 Task: Research Airbnb accommodation in Thoen, Thailand from 22th December, 2023 to 26th December, 2023 for 8 adults. Place can be private room with 8 bedrooms having 8 beds and 8 bathrooms. Property type can be hotel. Amenities needed are: wifi, TV, free parkinig on premises, gym, breakfast.
Action: Mouse moved to (399, 90)
Screenshot: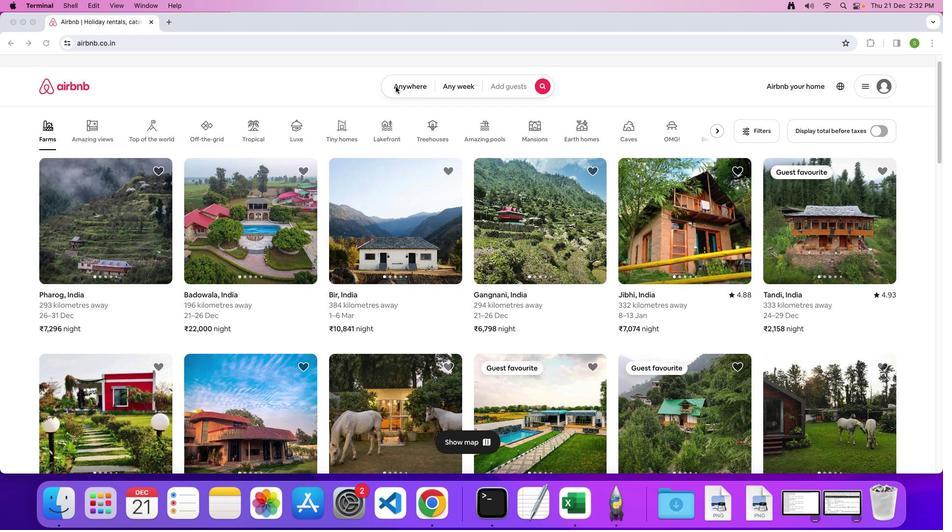 
Action: Mouse pressed left at (399, 90)
Screenshot: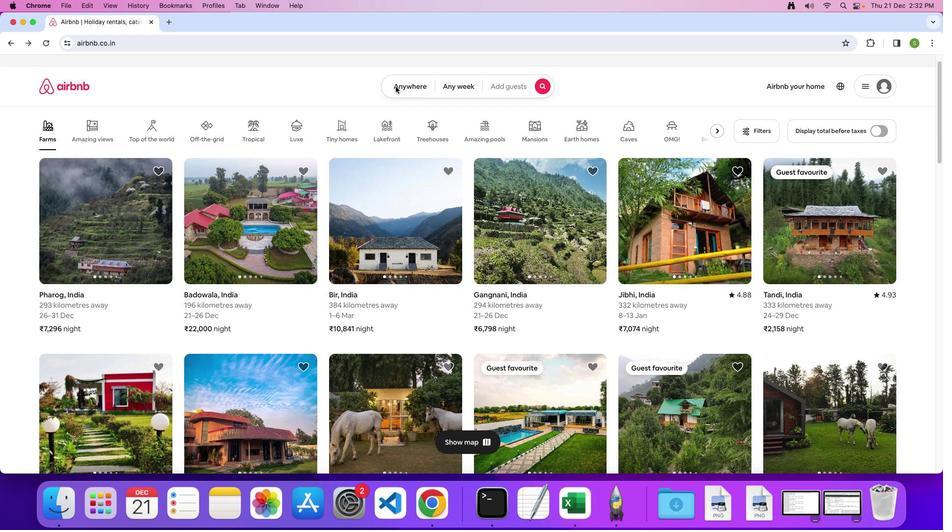 
Action: Mouse moved to (400, 88)
Screenshot: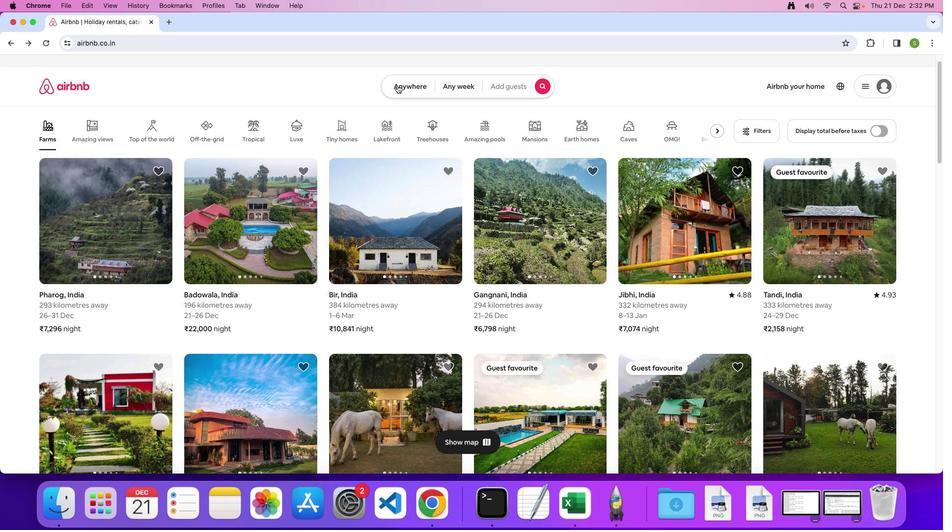 
Action: Mouse pressed left at (400, 88)
Screenshot: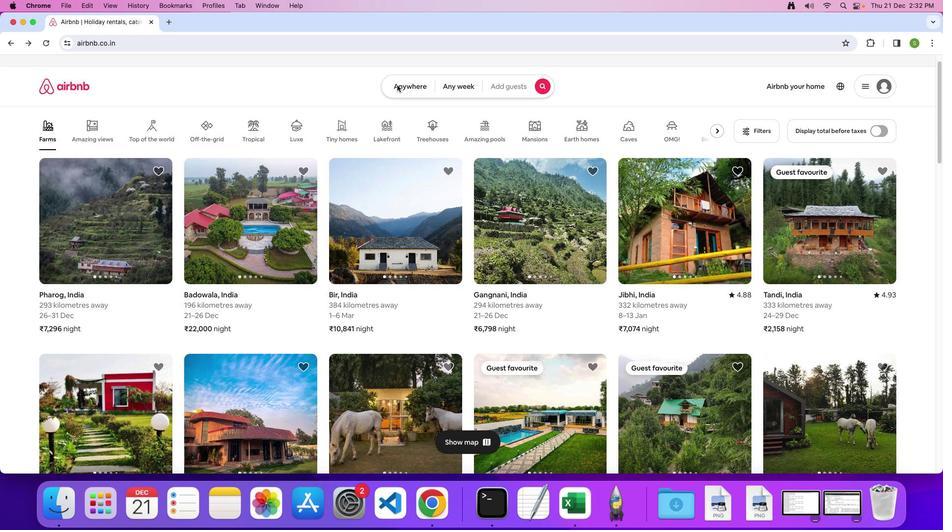 
Action: Mouse moved to (363, 124)
Screenshot: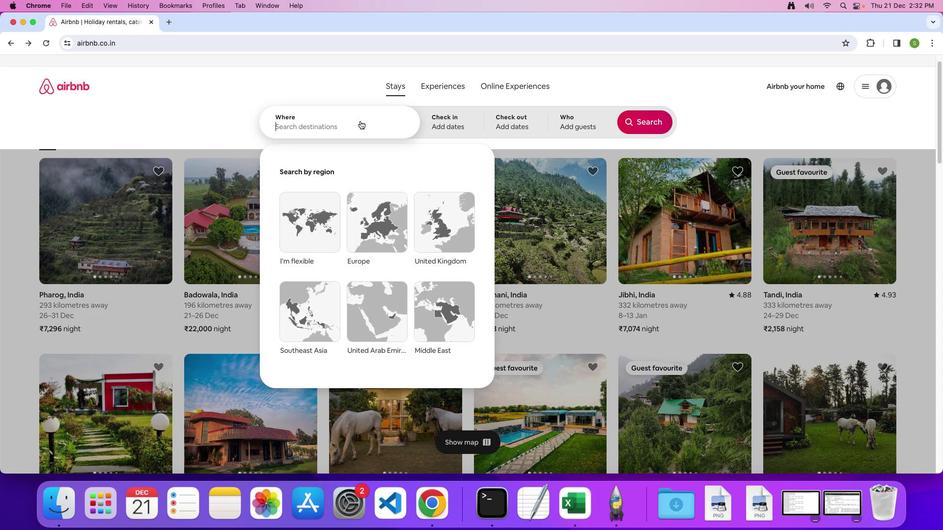 
Action: Key pressed 'T'Key.caps_lock'h''o''e''n'','Key.spaceKey.shift'T''h''a''i''l''a''n''d'Key.enter
Screenshot: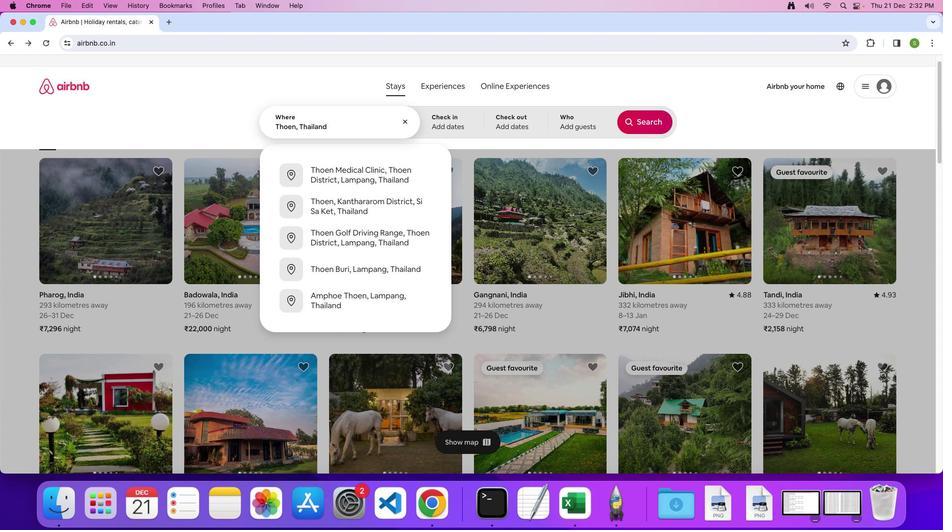
Action: Mouse moved to (415, 321)
Screenshot: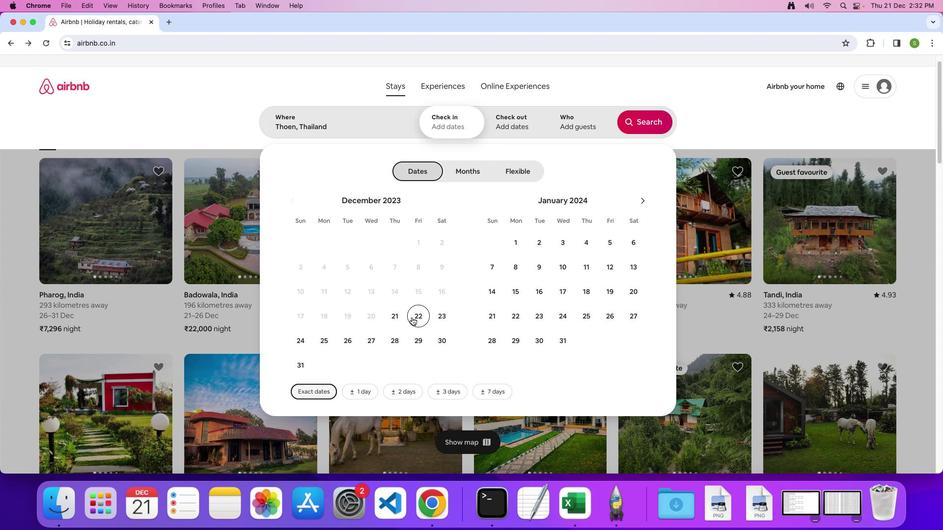 
Action: Mouse pressed left at (415, 321)
Screenshot: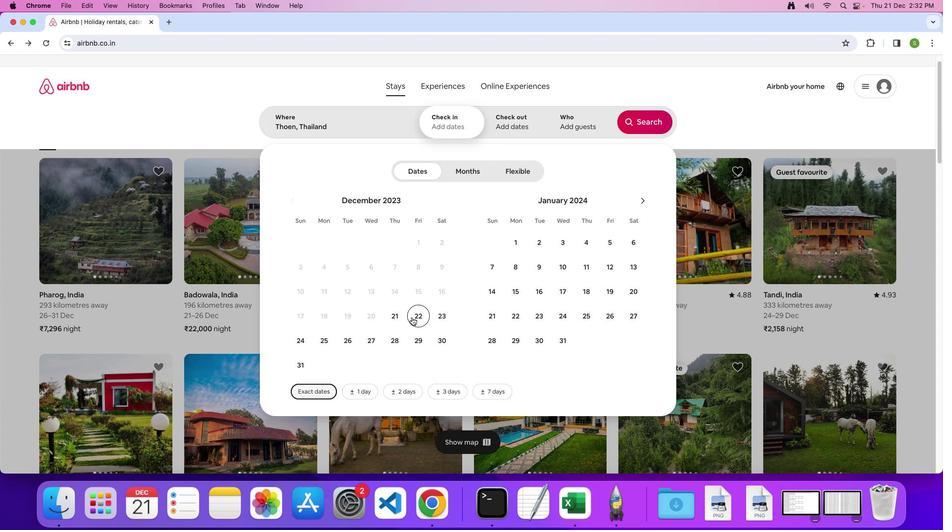 
Action: Mouse moved to (347, 347)
Screenshot: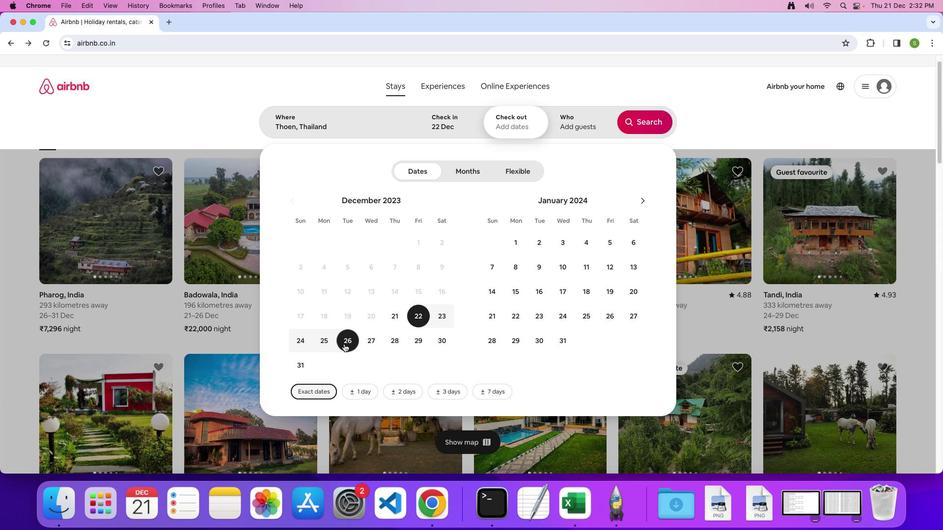 
Action: Mouse pressed left at (347, 347)
Screenshot: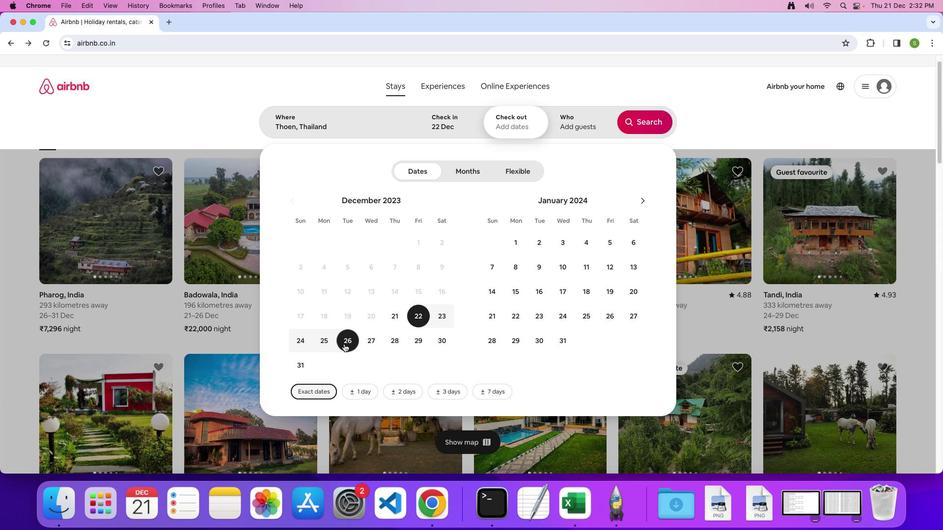
Action: Mouse moved to (569, 124)
Screenshot: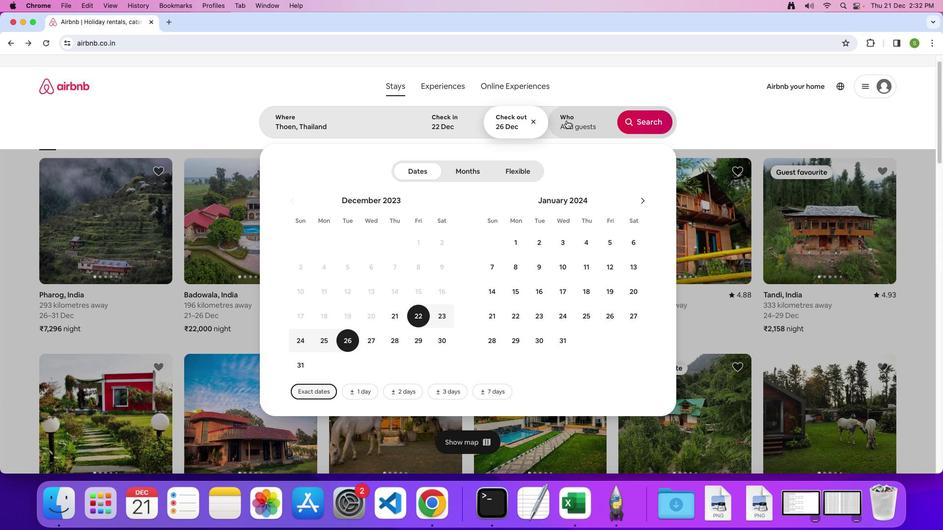 
Action: Mouse pressed left at (569, 124)
Screenshot: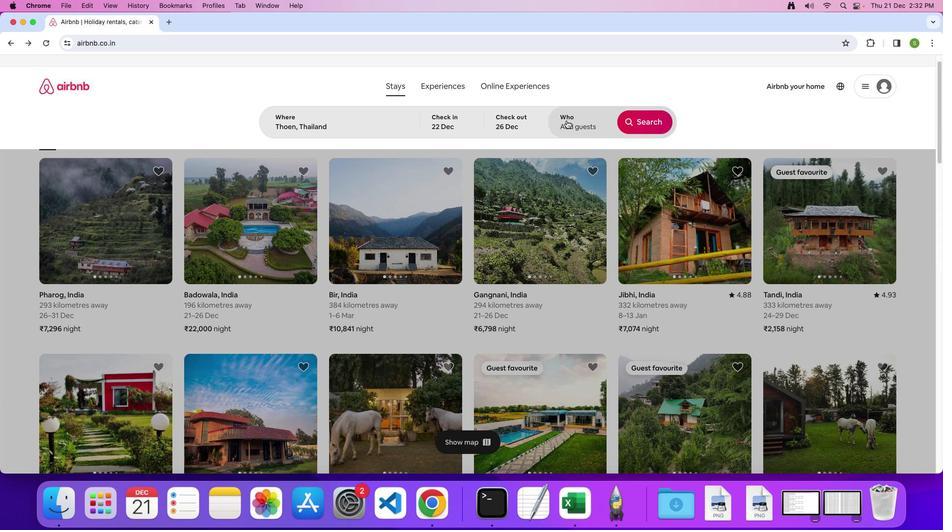 
Action: Mouse moved to (647, 172)
Screenshot: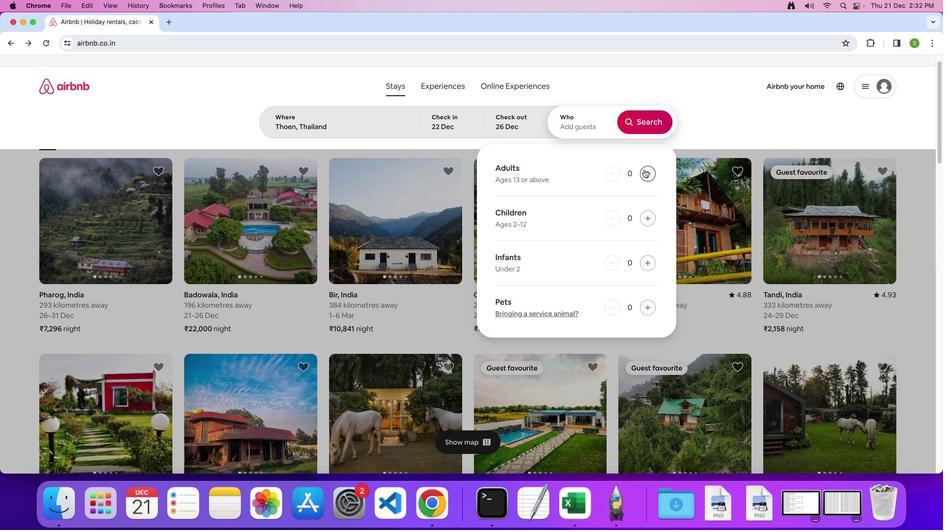 
Action: Mouse pressed left at (647, 172)
Screenshot: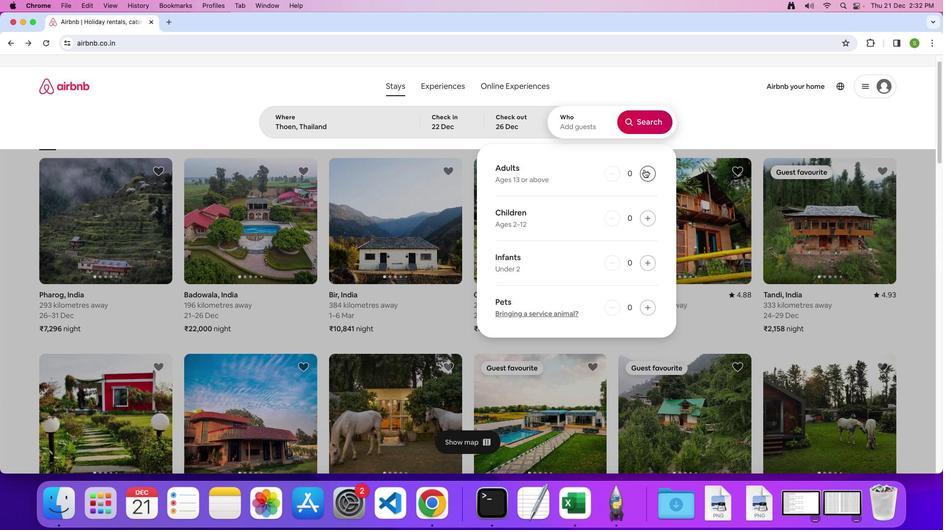 
Action: Mouse pressed left at (647, 172)
Screenshot: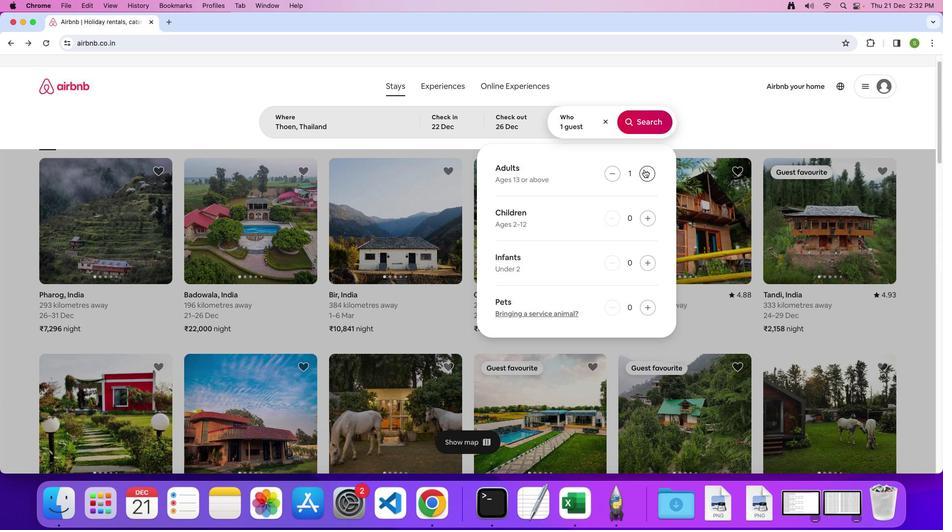 
Action: Mouse pressed left at (647, 172)
Screenshot: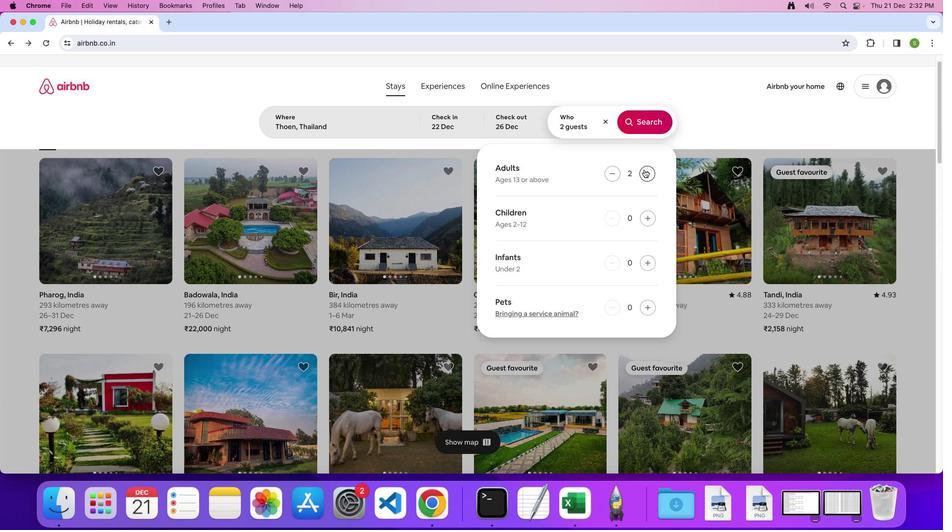 
Action: Mouse pressed left at (647, 172)
Screenshot: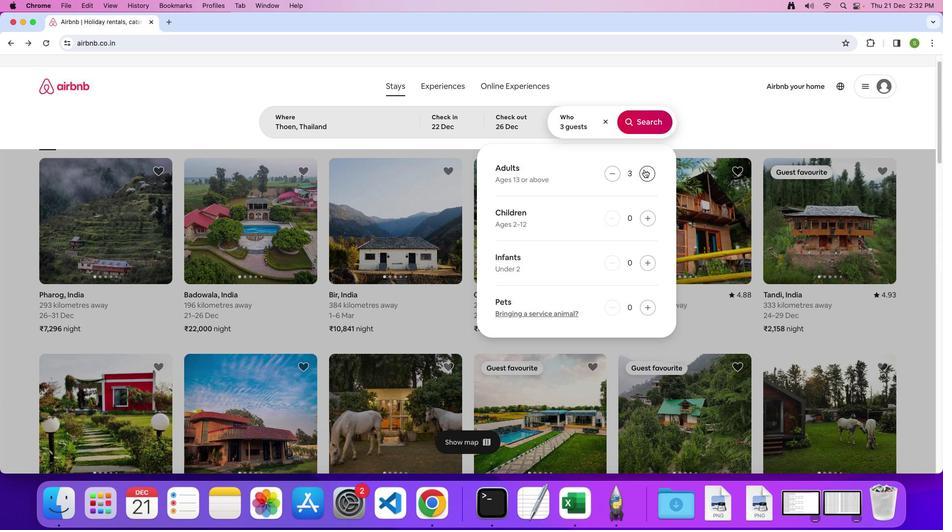 
Action: Mouse pressed left at (647, 172)
Screenshot: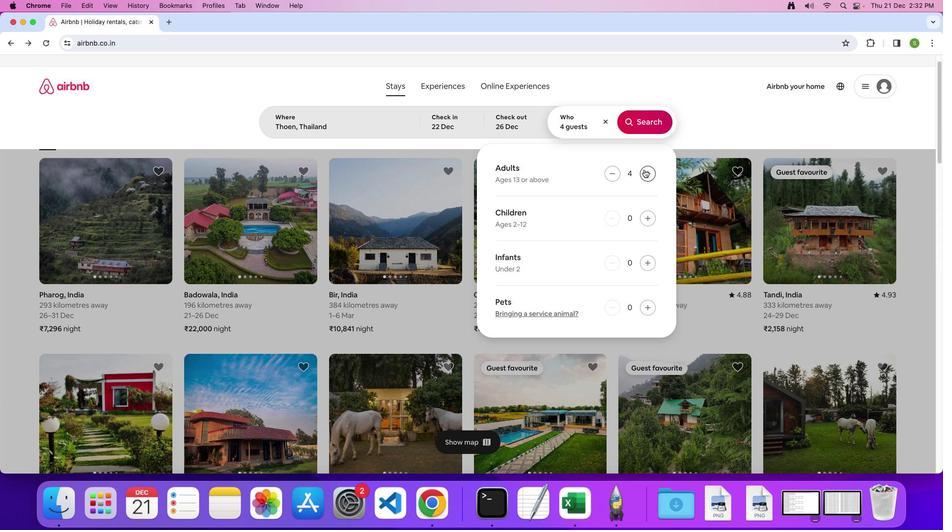 
Action: Mouse pressed left at (647, 172)
Screenshot: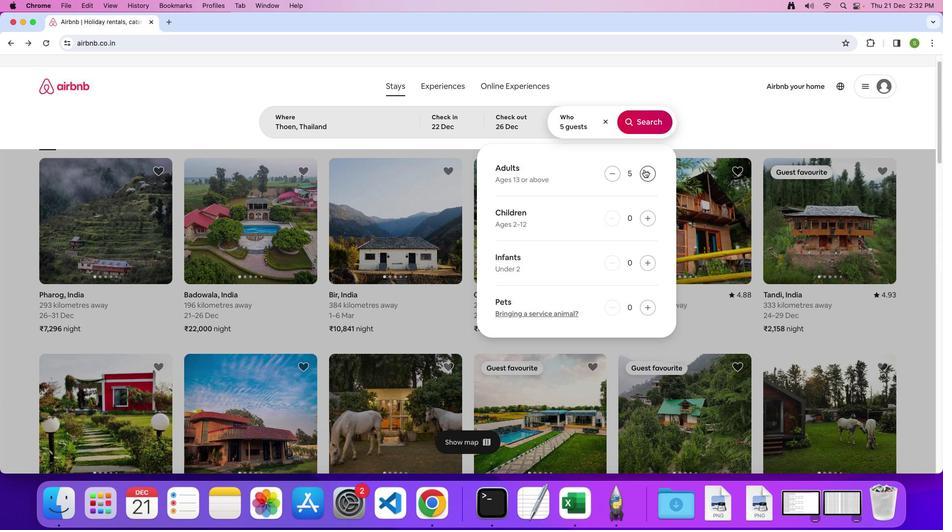 
Action: Mouse moved to (647, 172)
Screenshot: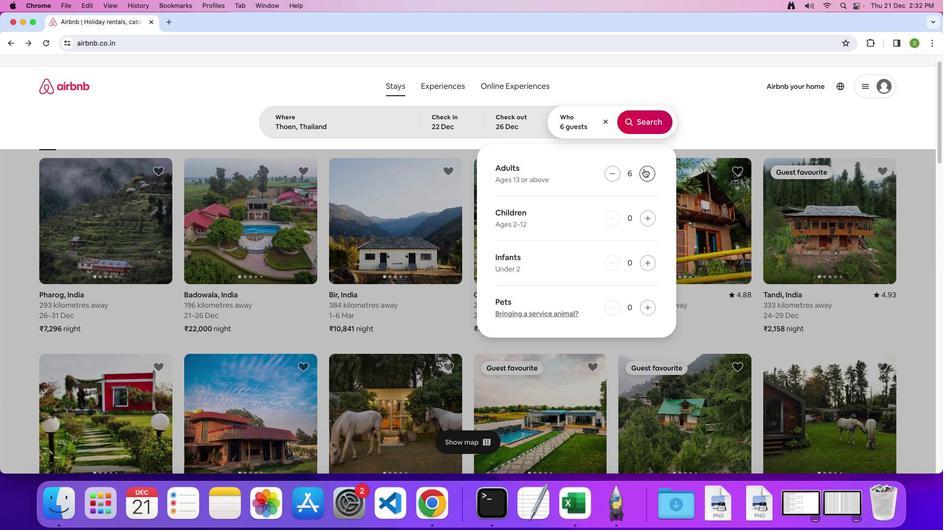 
Action: Mouse pressed left at (647, 172)
Screenshot: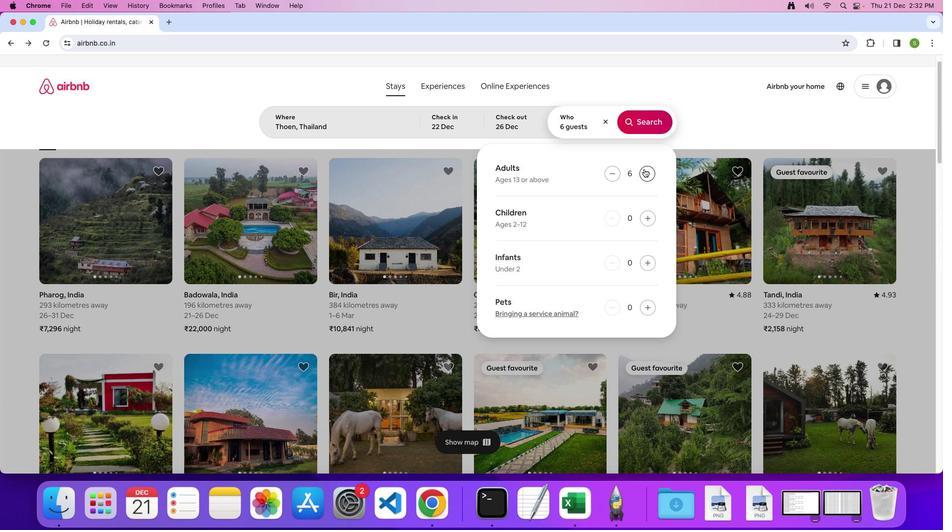 
Action: Mouse pressed left at (647, 172)
Screenshot: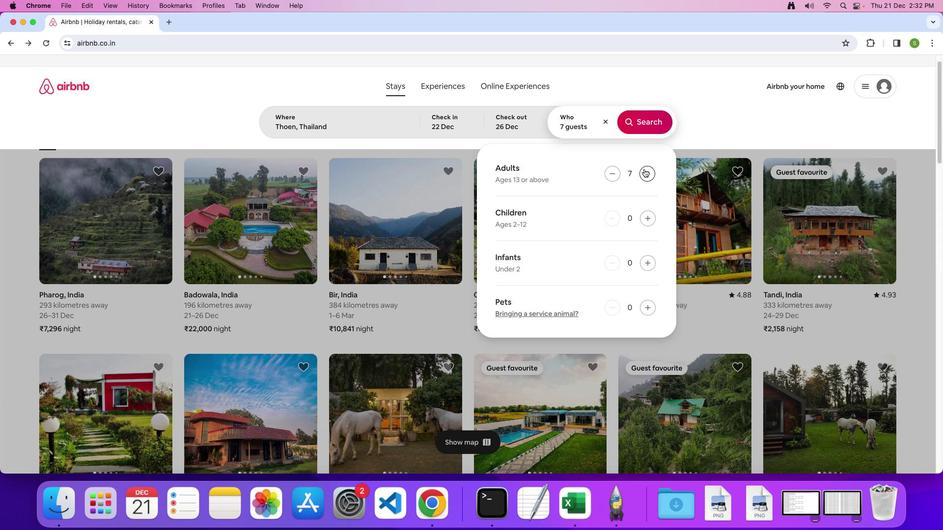 
Action: Mouse moved to (644, 130)
Screenshot: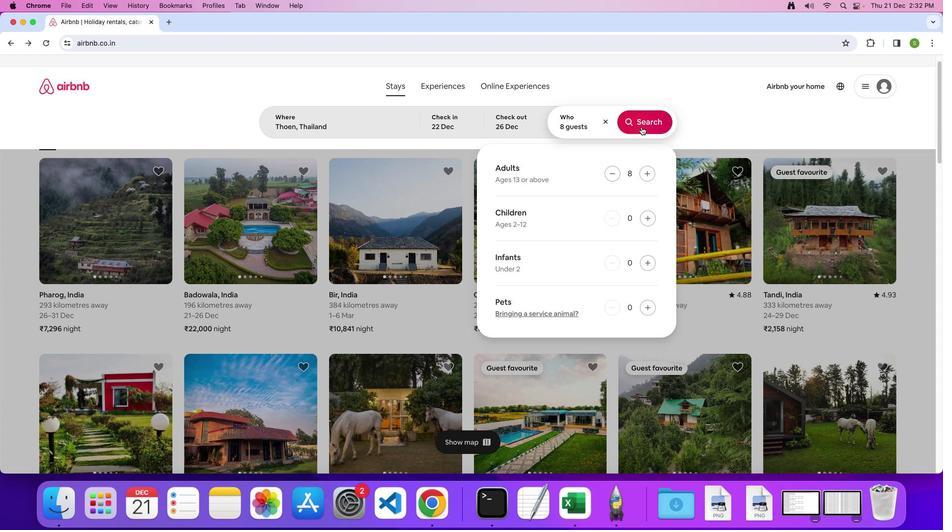 
Action: Mouse pressed left at (644, 130)
Screenshot: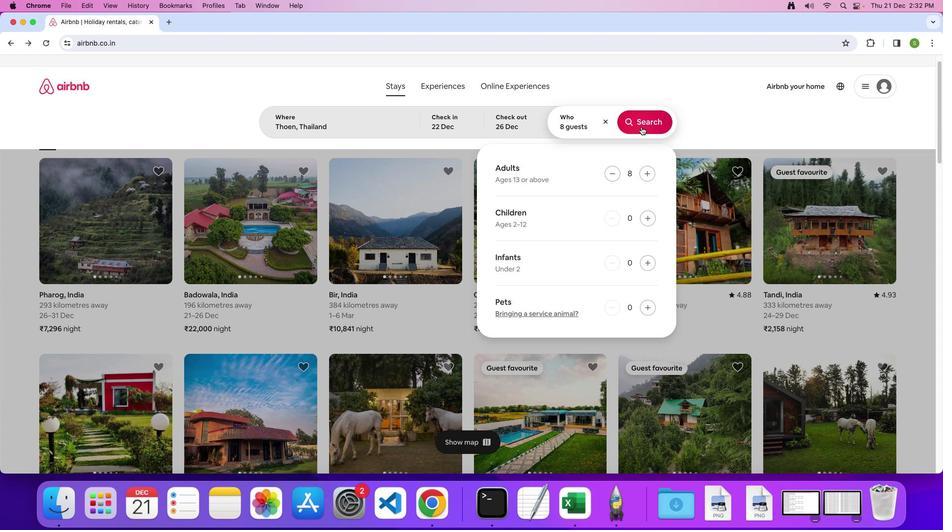 
Action: Mouse moved to (785, 119)
Screenshot: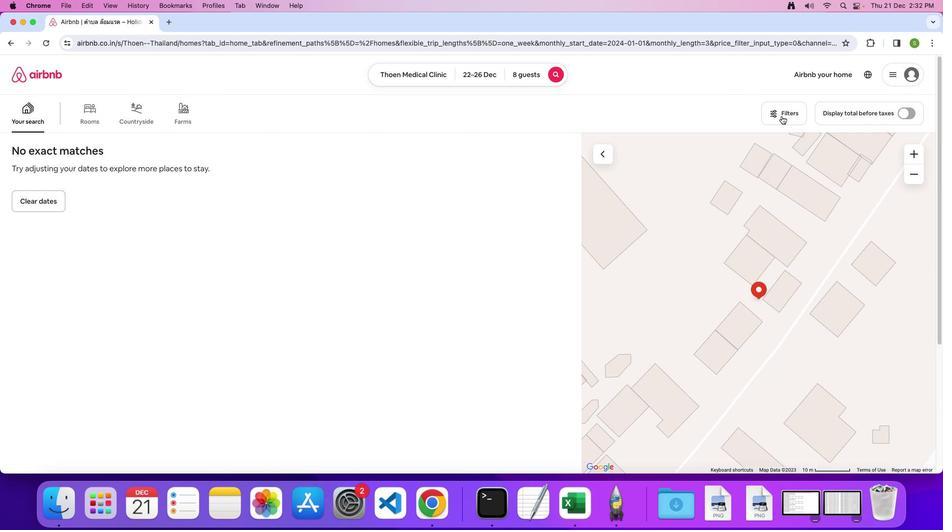 
Action: Mouse pressed left at (785, 119)
Screenshot: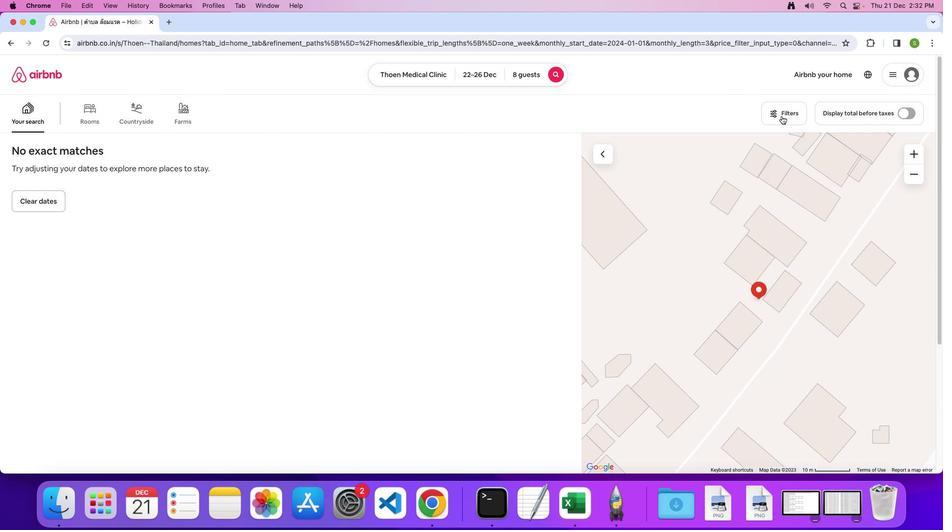 
Action: Mouse moved to (516, 286)
Screenshot: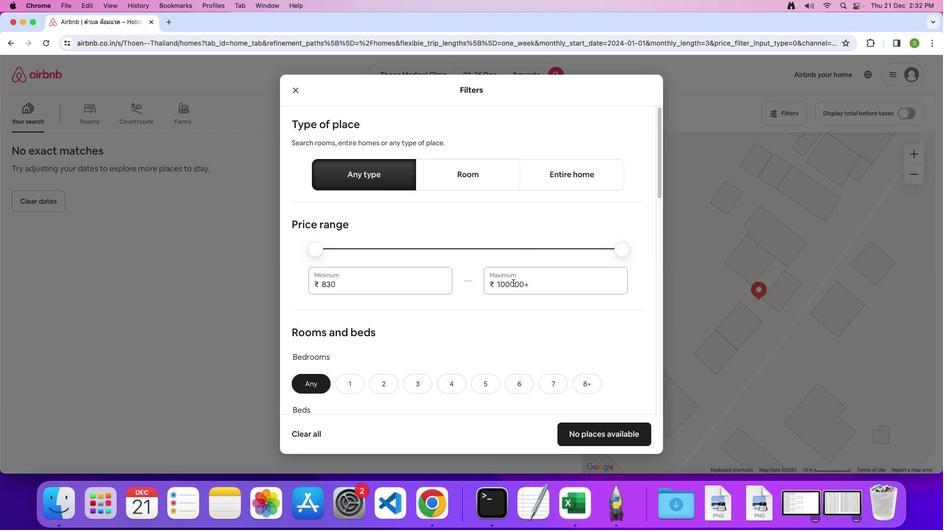 
Action: Mouse scrolled (516, 286) with delta (3, 2)
Screenshot: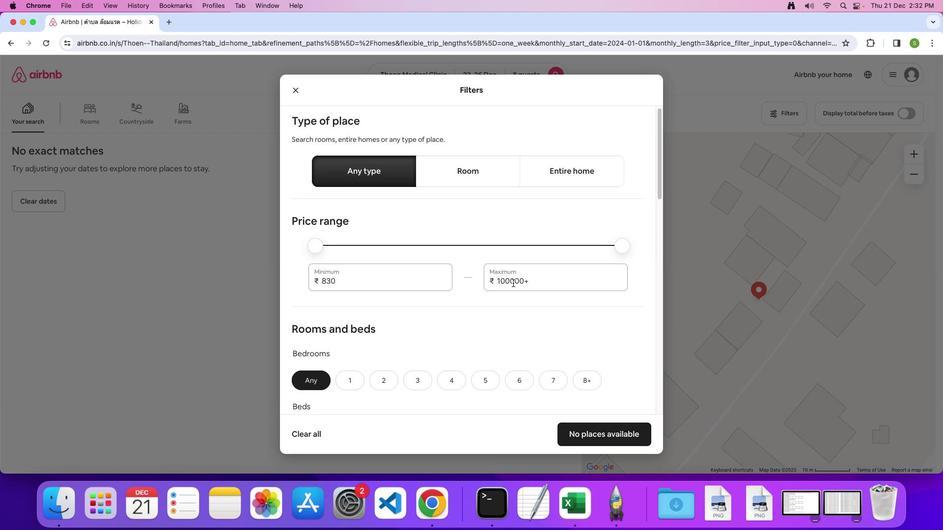 
Action: Mouse scrolled (516, 286) with delta (3, 2)
Screenshot: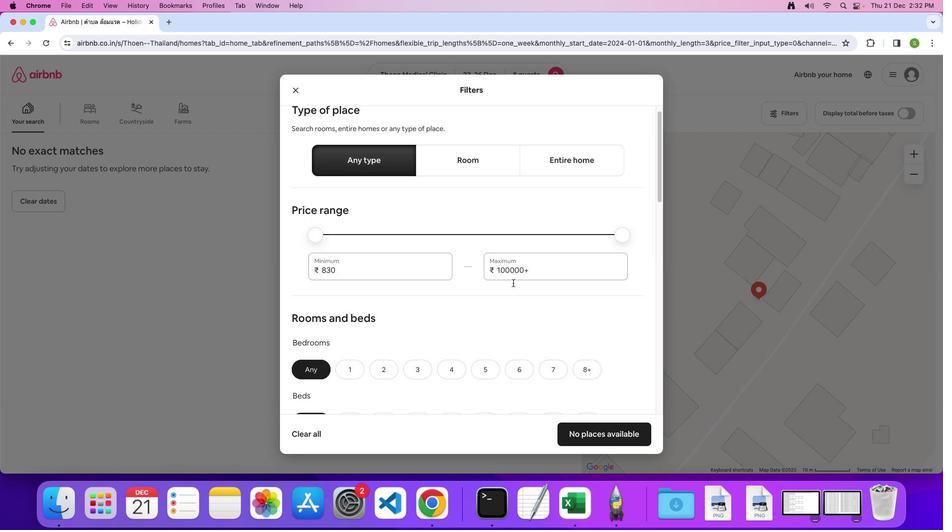 
Action: Mouse scrolled (516, 286) with delta (3, 2)
Screenshot: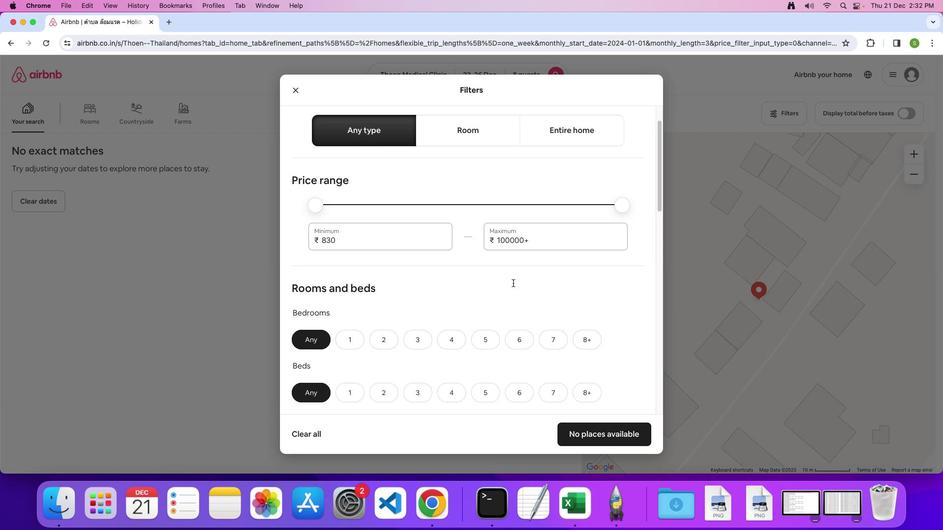 
Action: Mouse scrolled (516, 286) with delta (3, 2)
Screenshot: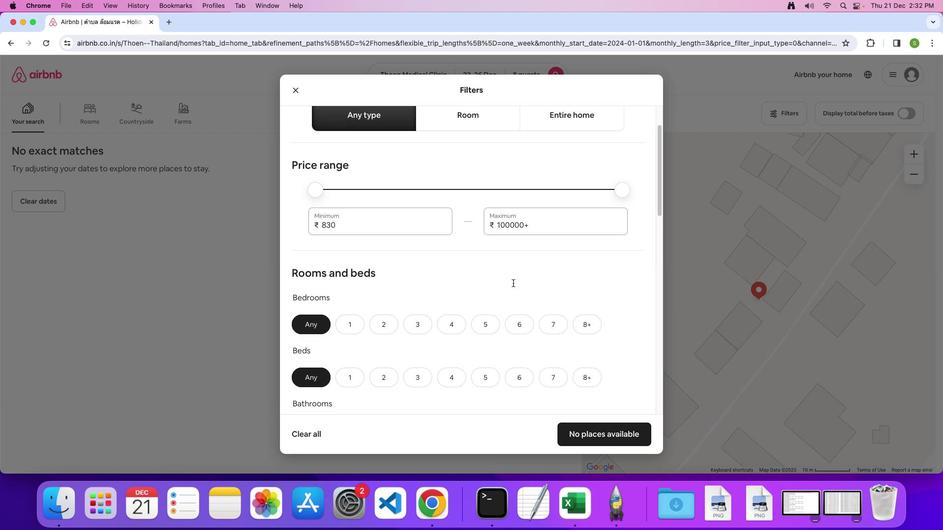 
Action: Mouse scrolled (516, 286) with delta (3, 2)
Screenshot: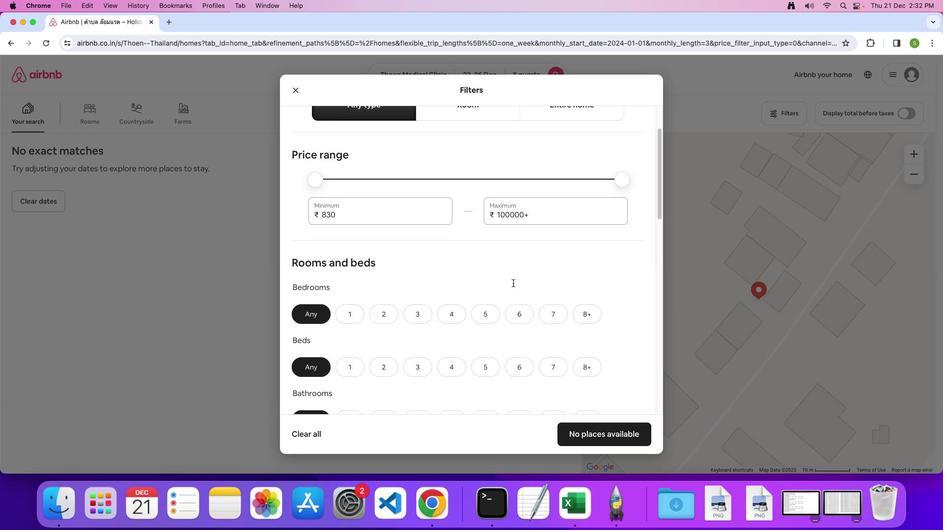 
Action: Mouse scrolled (516, 286) with delta (3, 2)
Screenshot: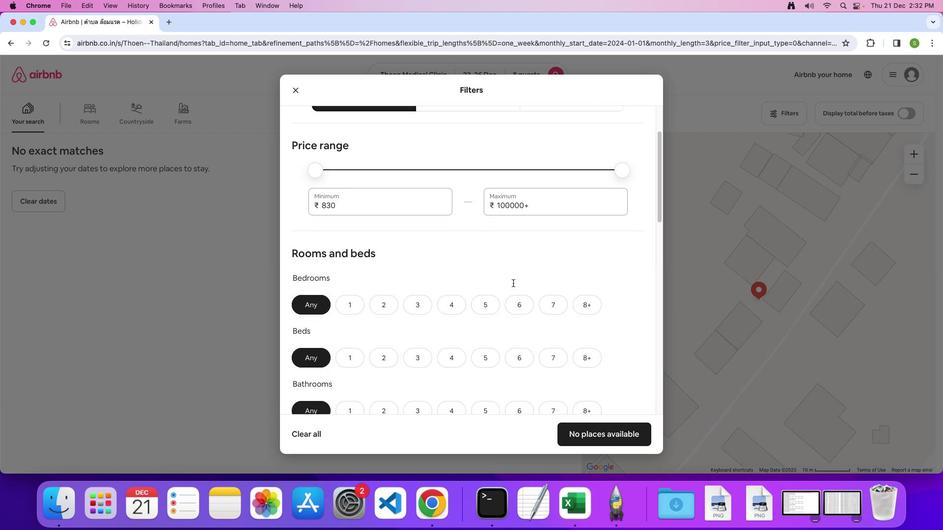 
Action: Mouse scrolled (516, 286) with delta (3, 2)
Screenshot: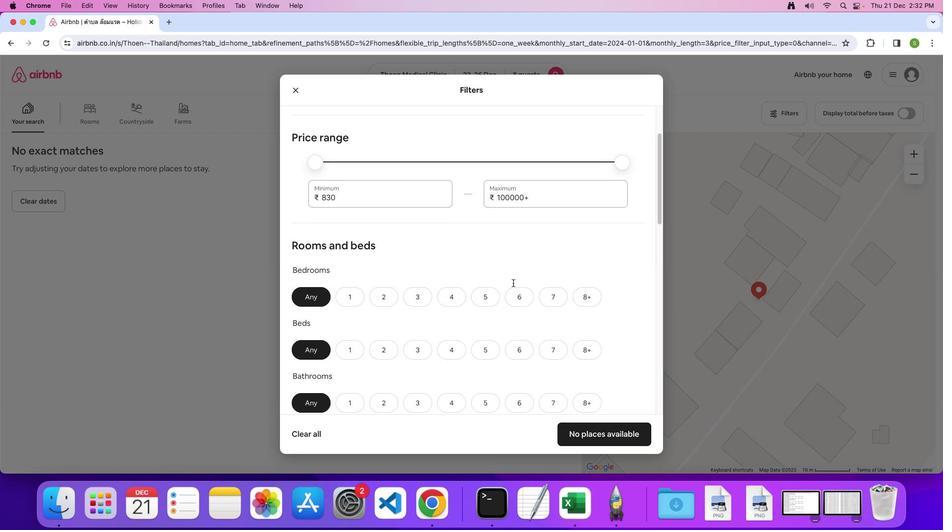 
Action: Mouse scrolled (516, 286) with delta (3, 2)
Screenshot: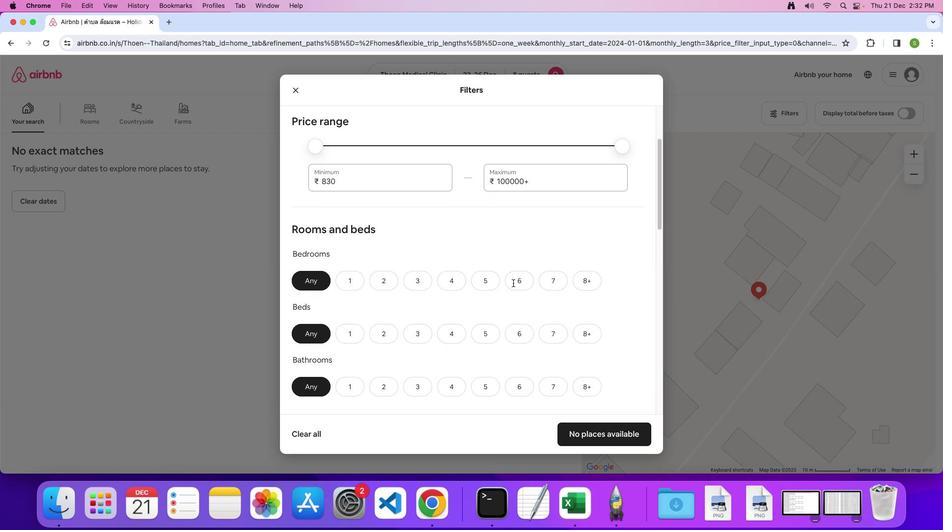 
Action: Mouse scrolled (516, 286) with delta (3, 2)
Screenshot: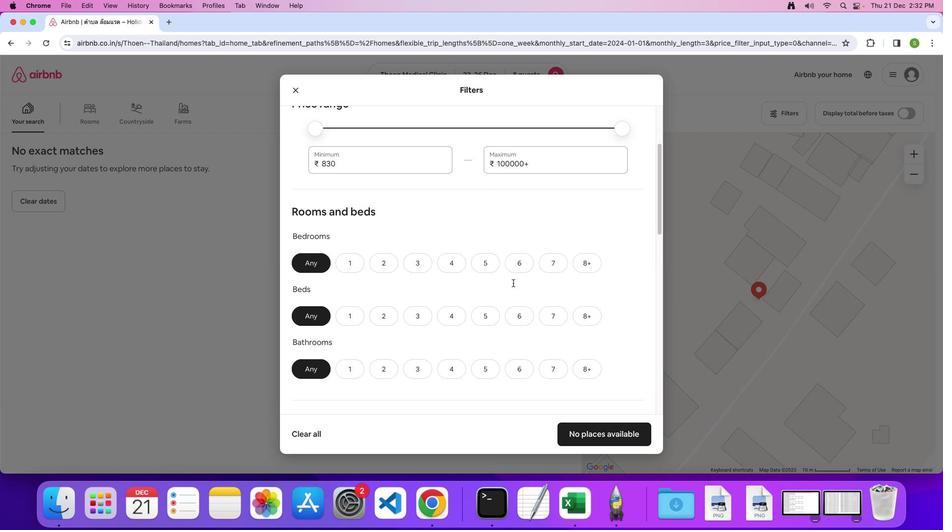 
Action: Mouse scrolled (516, 286) with delta (3, 2)
Screenshot: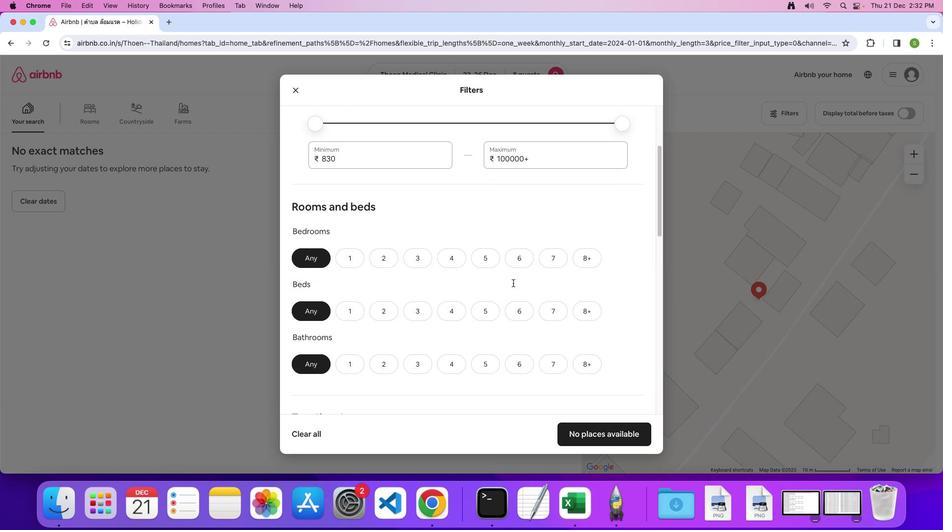 
Action: Mouse scrolled (516, 286) with delta (3, 2)
Screenshot: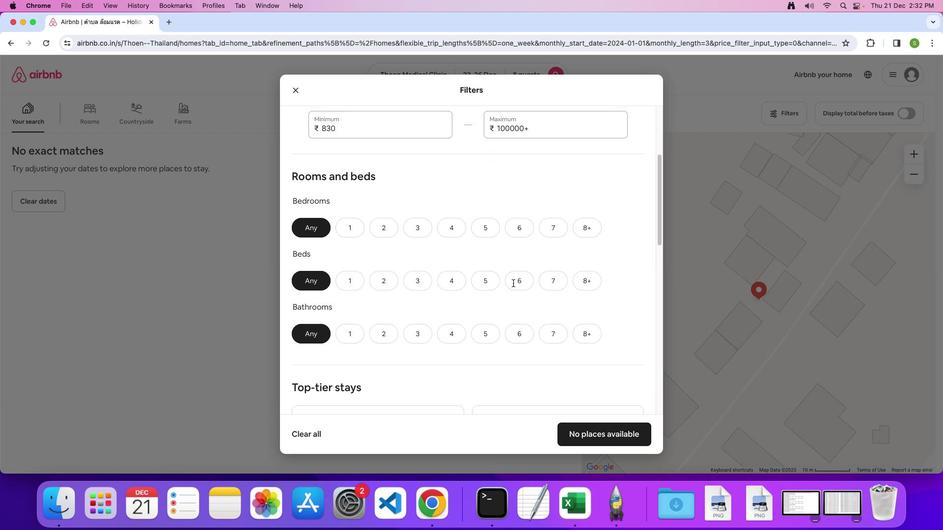 
Action: Mouse moved to (595, 202)
Screenshot: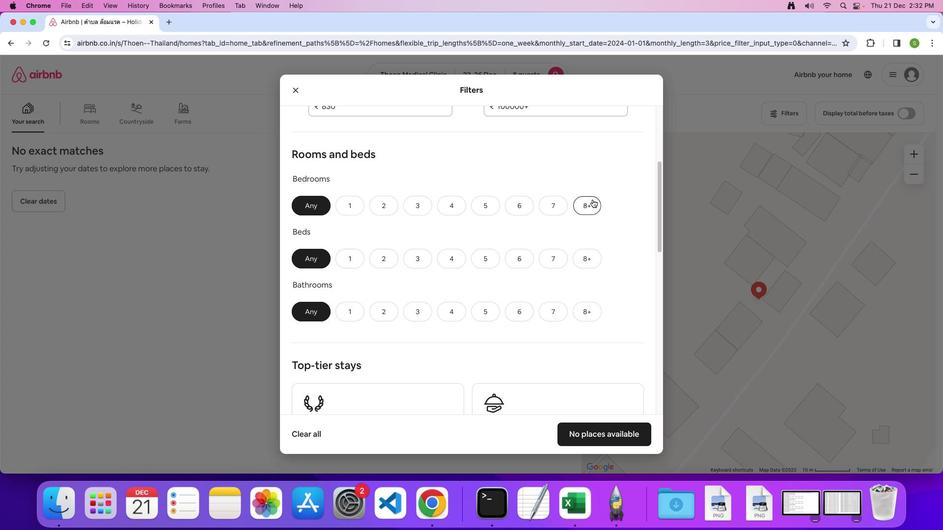 
Action: Mouse pressed left at (595, 202)
Screenshot: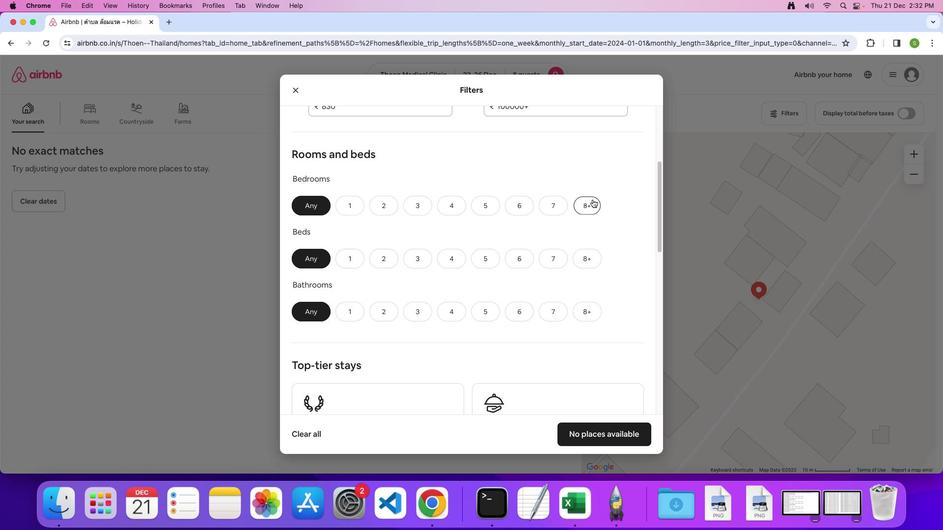 
Action: Mouse moved to (587, 263)
Screenshot: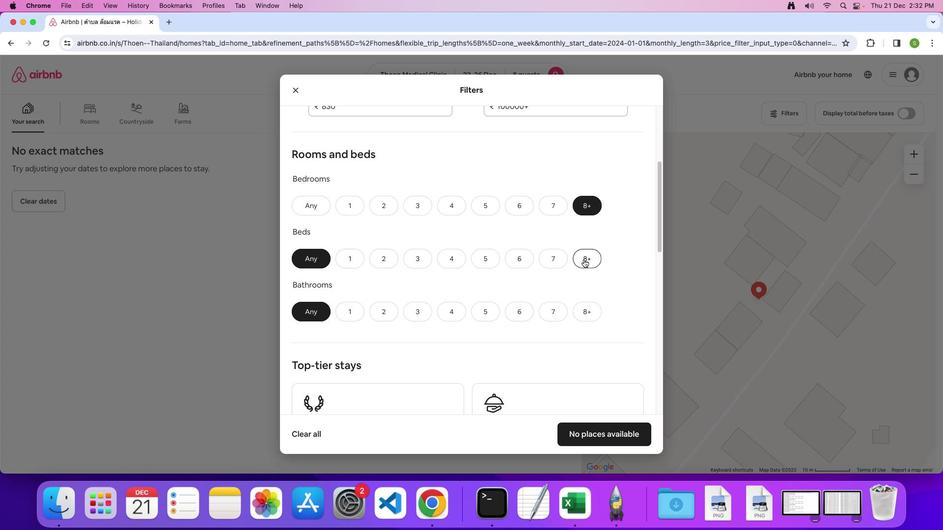 
Action: Mouse pressed left at (587, 263)
Screenshot: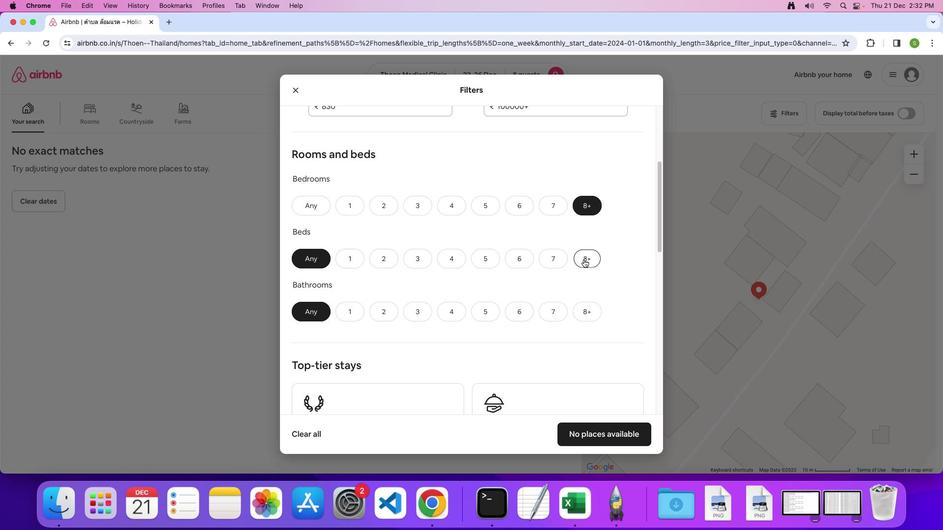 
Action: Mouse moved to (586, 318)
Screenshot: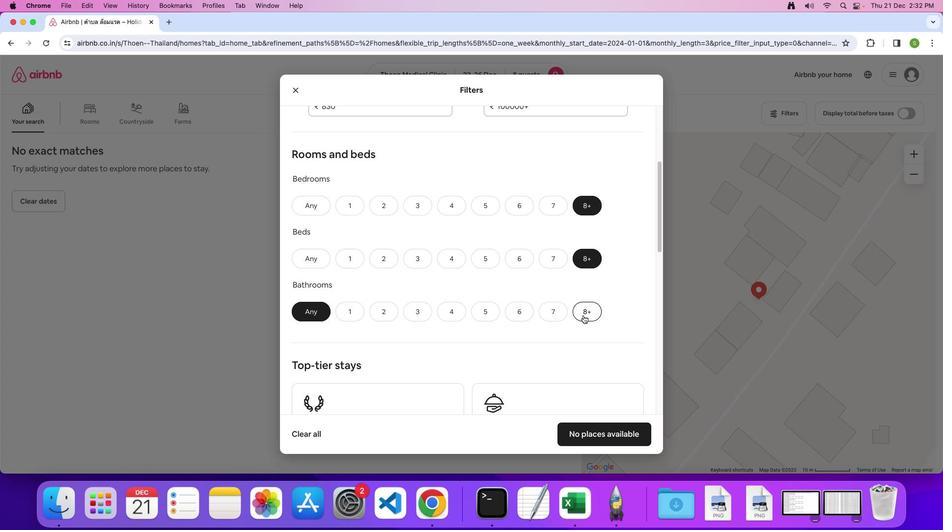 
Action: Mouse pressed left at (586, 318)
Screenshot: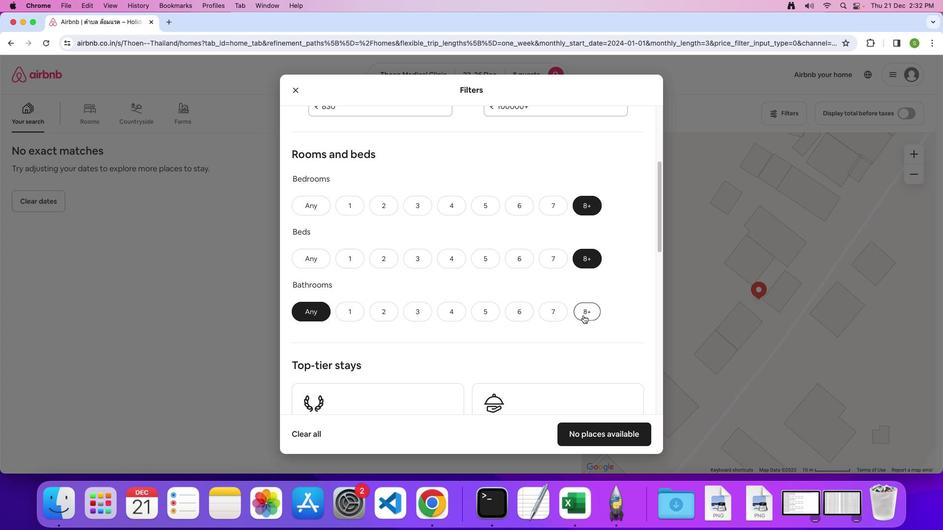 
Action: Mouse moved to (487, 283)
Screenshot: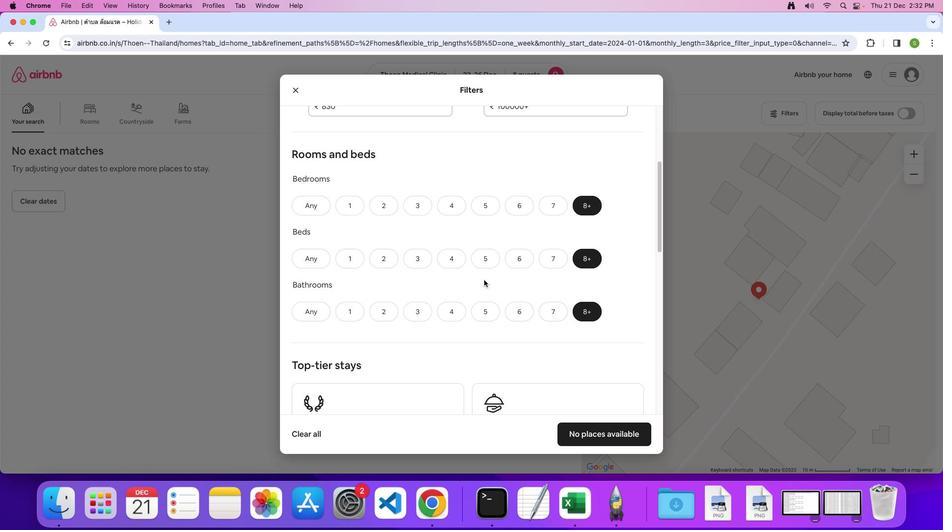 
Action: Mouse scrolled (487, 283) with delta (3, 2)
Screenshot: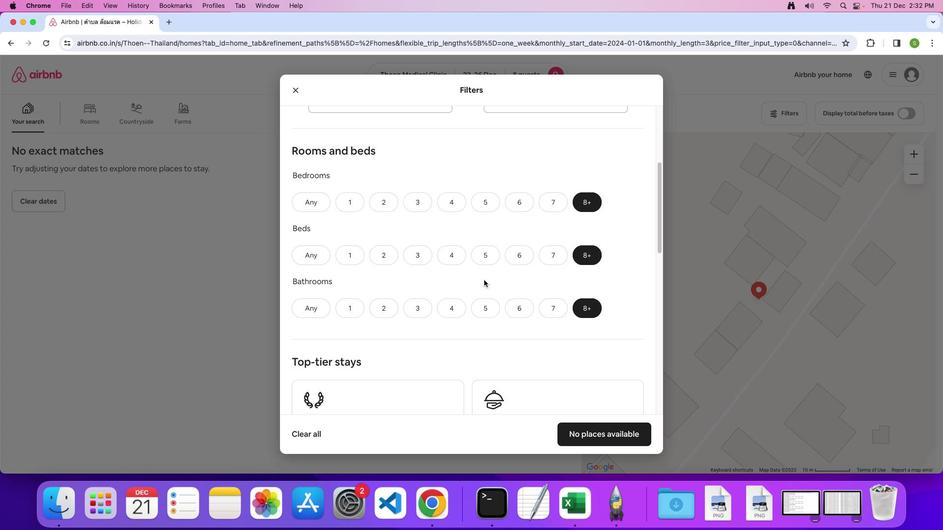 
Action: Mouse scrolled (487, 283) with delta (3, 2)
Screenshot: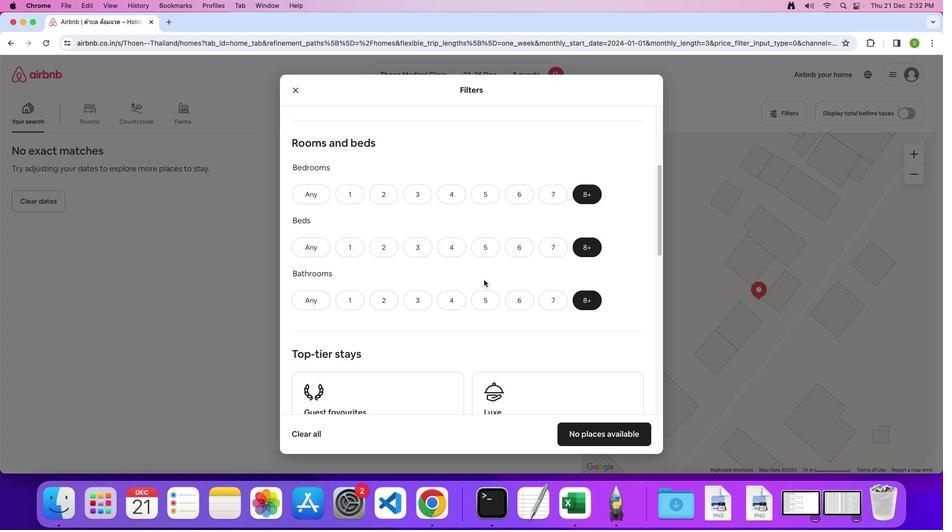
Action: Mouse scrolled (487, 283) with delta (3, 2)
Screenshot: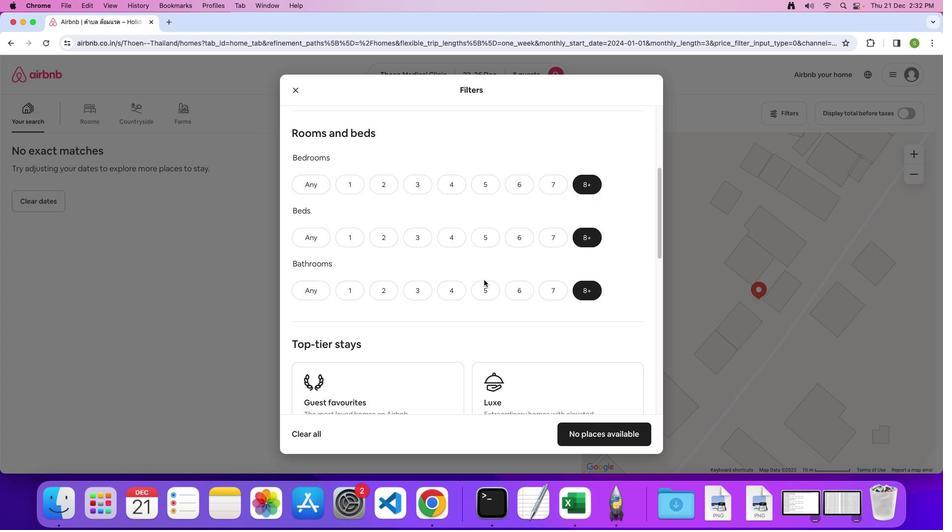 
Action: Mouse scrolled (487, 283) with delta (3, 2)
Screenshot: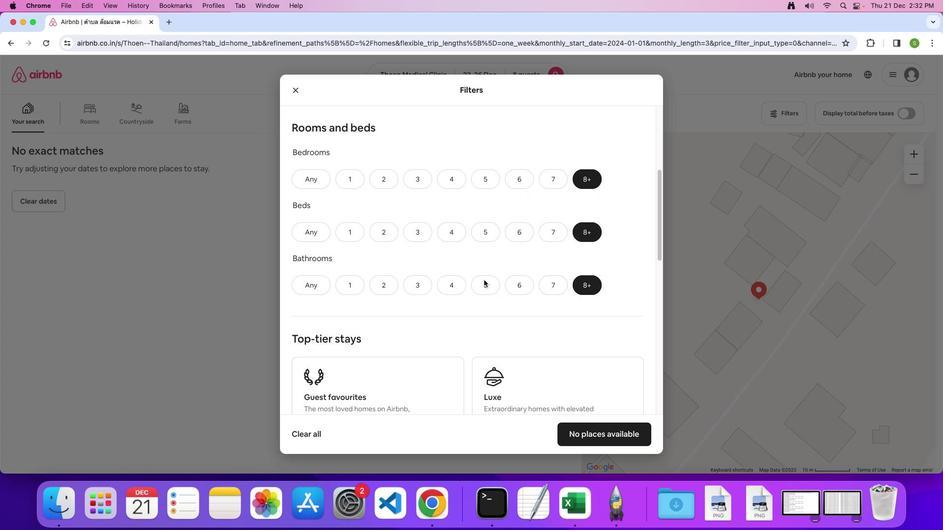 
Action: Mouse scrolled (487, 283) with delta (3, 2)
Screenshot: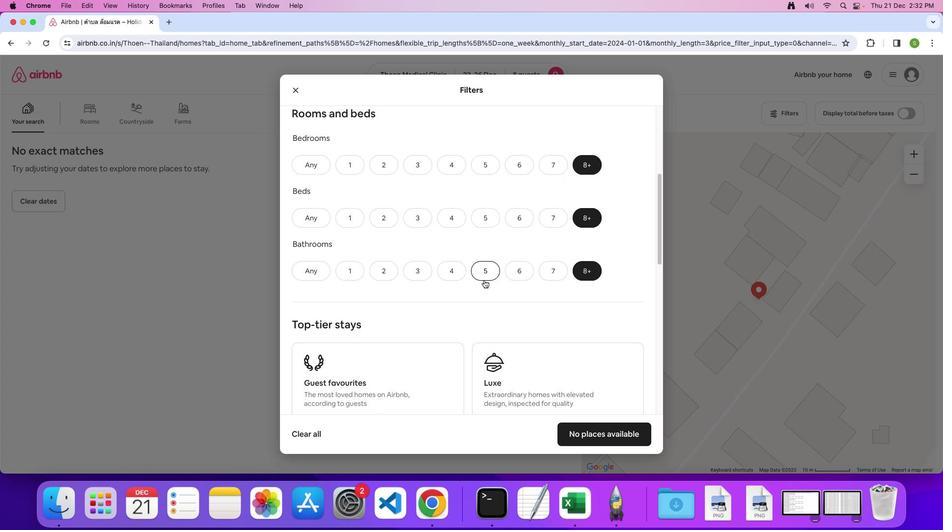 
Action: Mouse scrolled (487, 283) with delta (3, 2)
Screenshot: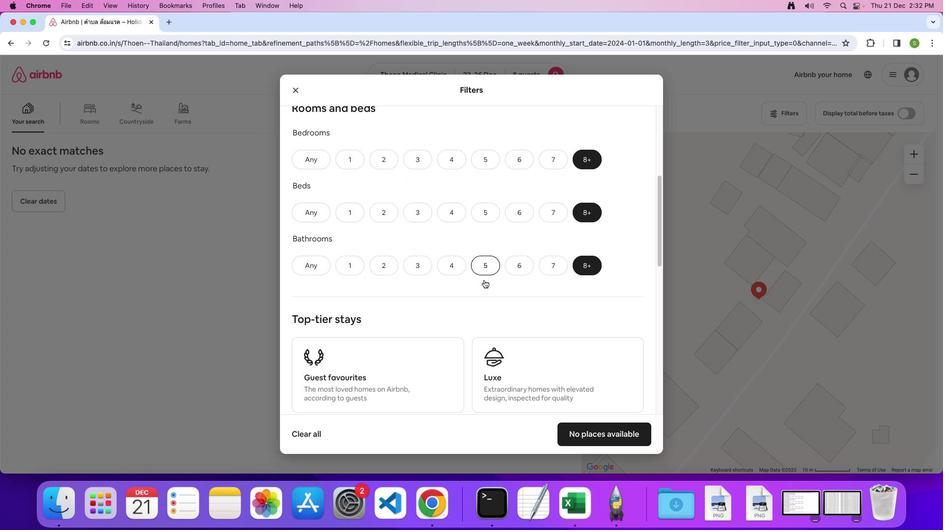 
Action: Mouse scrolled (487, 283) with delta (3, 2)
Screenshot: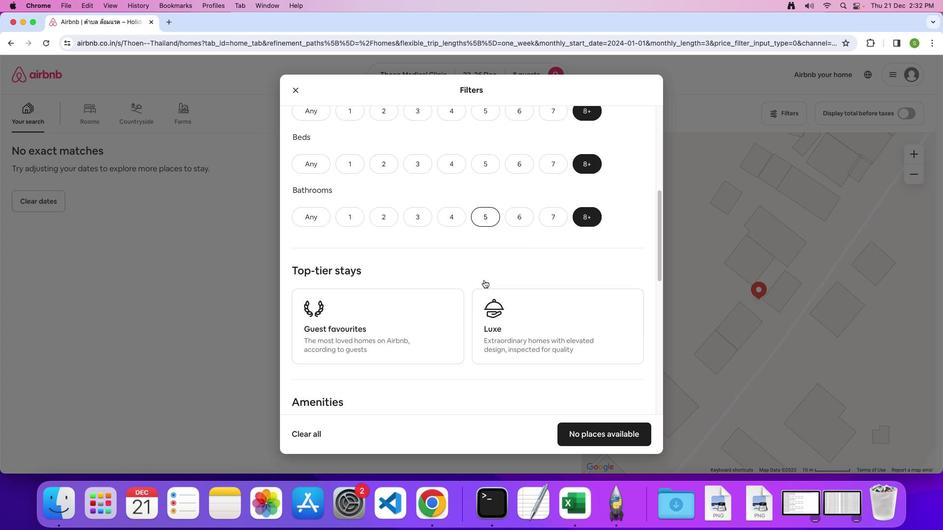 
Action: Mouse scrolled (487, 283) with delta (3, 2)
Screenshot: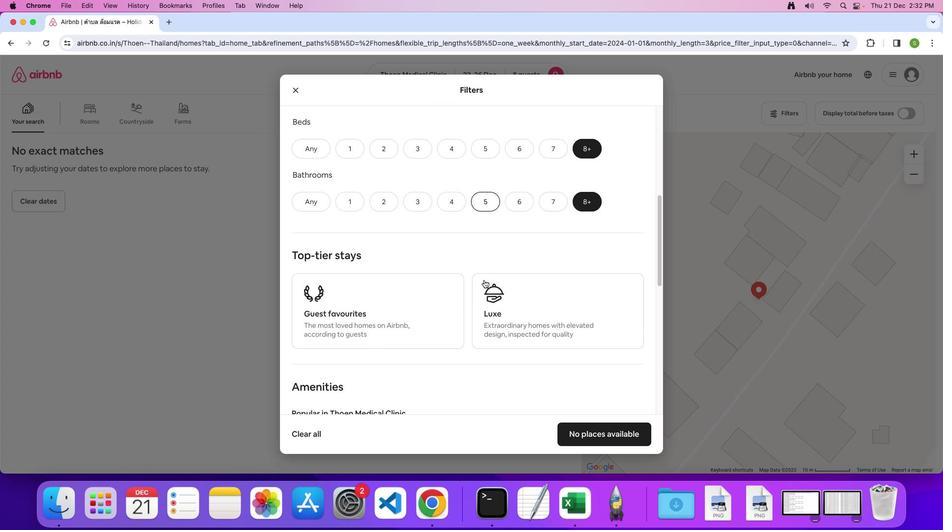 
Action: Mouse scrolled (487, 283) with delta (3, 2)
Screenshot: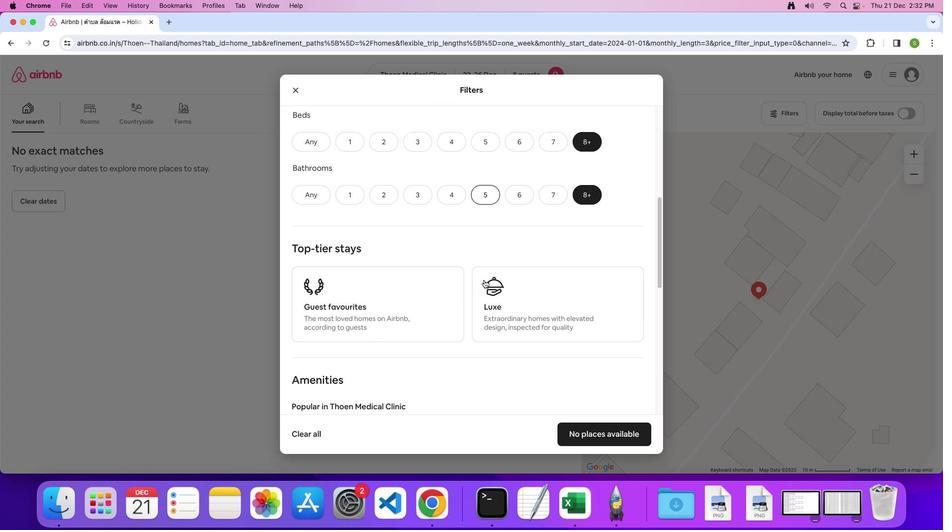 
Action: Mouse scrolled (487, 283) with delta (3, 2)
Screenshot: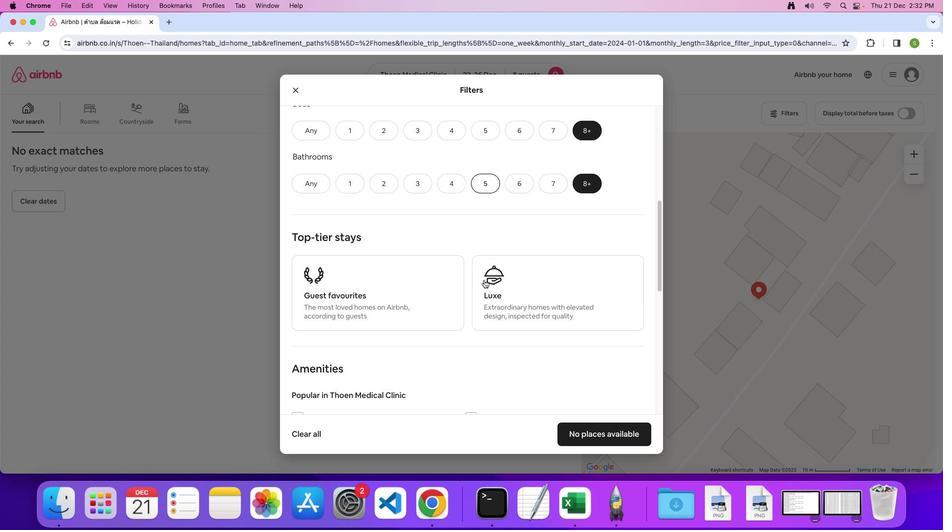
Action: Mouse scrolled (487, 283) with delta (3, 2)
Screenshot: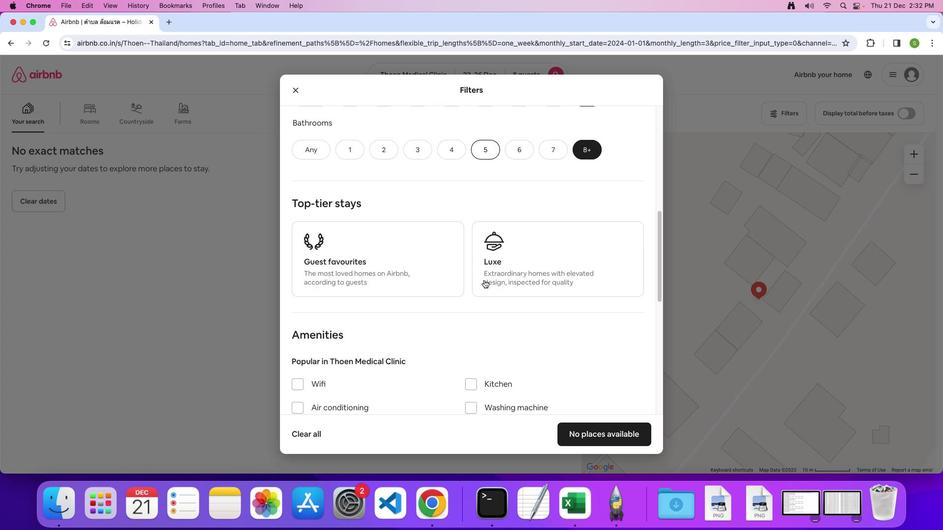 
Action: Mouse scrolled (487, 283) with delta (3, 1)
Screenshot: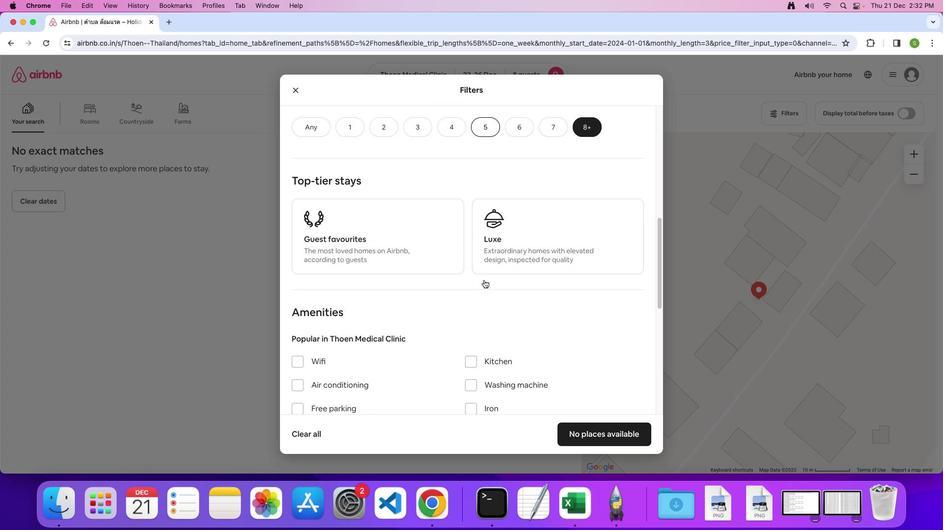 
Action: Mouse scrolled (487, 283) with delta (3, 2)
Screenshot: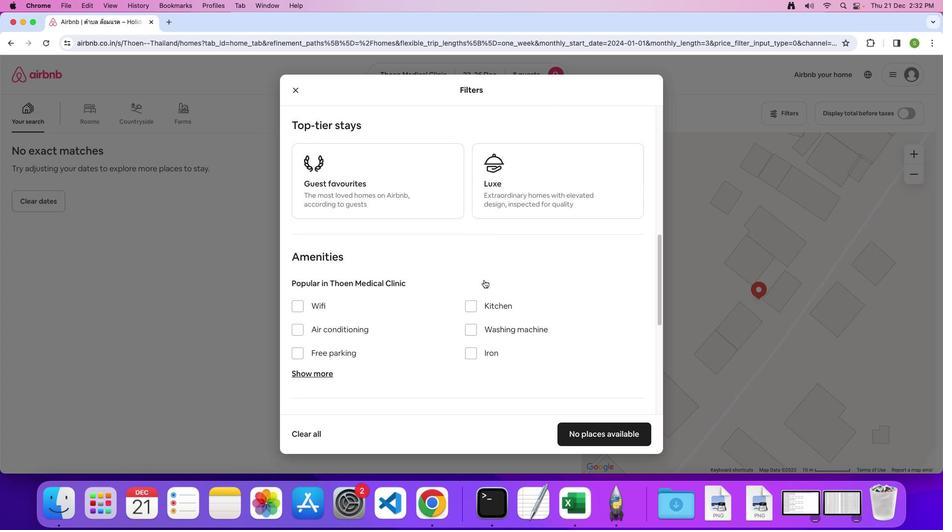 
Action: Mouse scrolled (487, 283) with delta (3, 2)
Screenshot: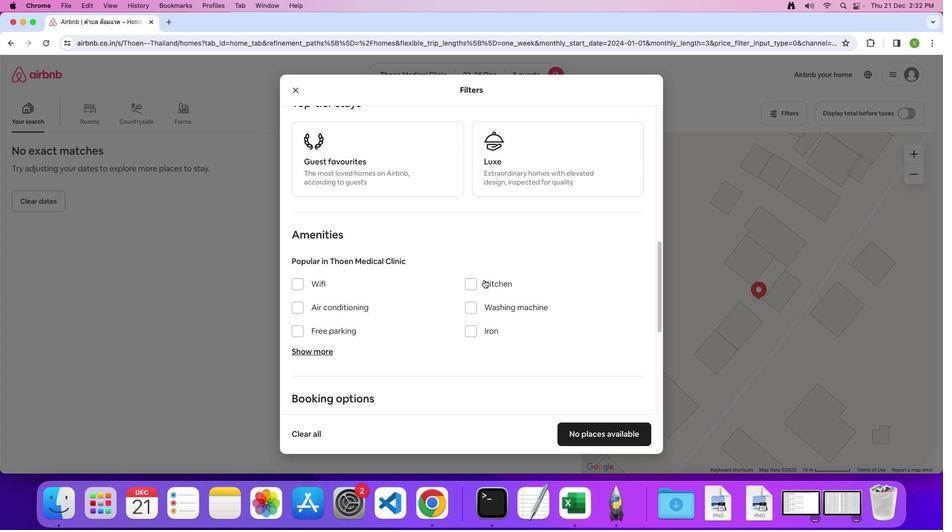 
Action: Mouse scrolled (487, 283) with delta (3, 2)
Screenshot: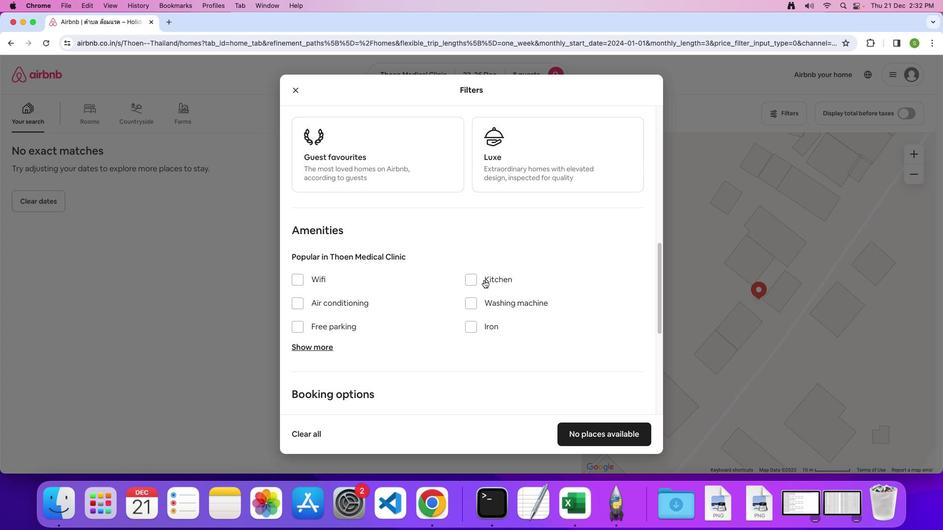 
Action: Mouse scrolled (487, 283) with delta (3, 2)
Screenshot: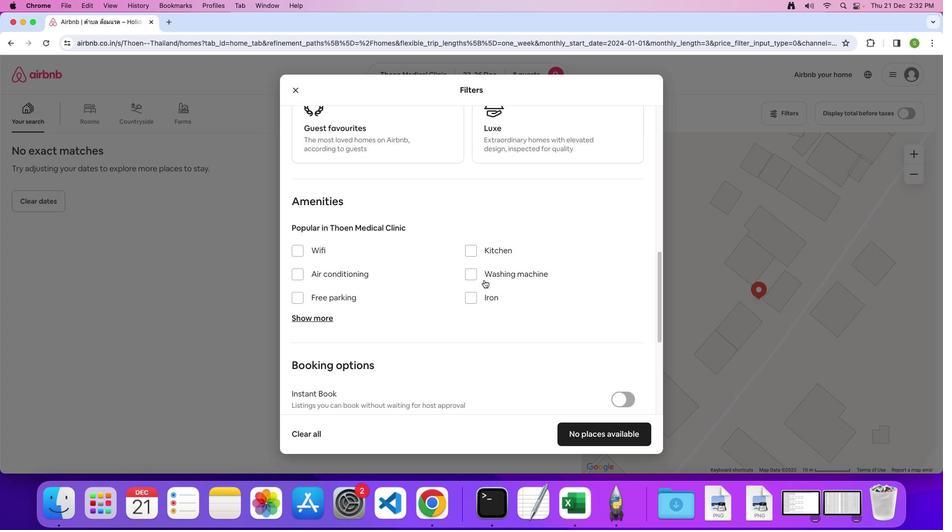 
Action: Mouse scrolled (487, 283) with delta (3, 2)
Screenshot: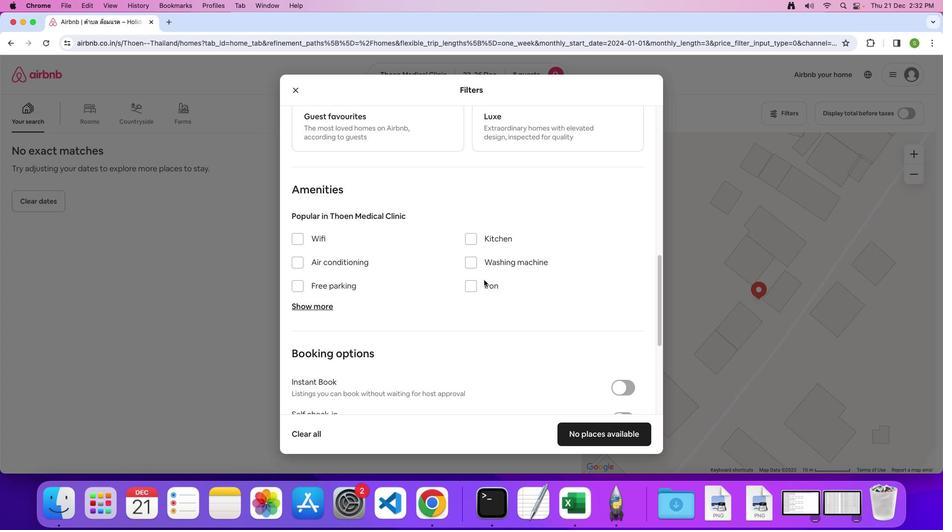 
Action: Mouse scrolled (487, 283) with delta (3, 2)
Screenshot: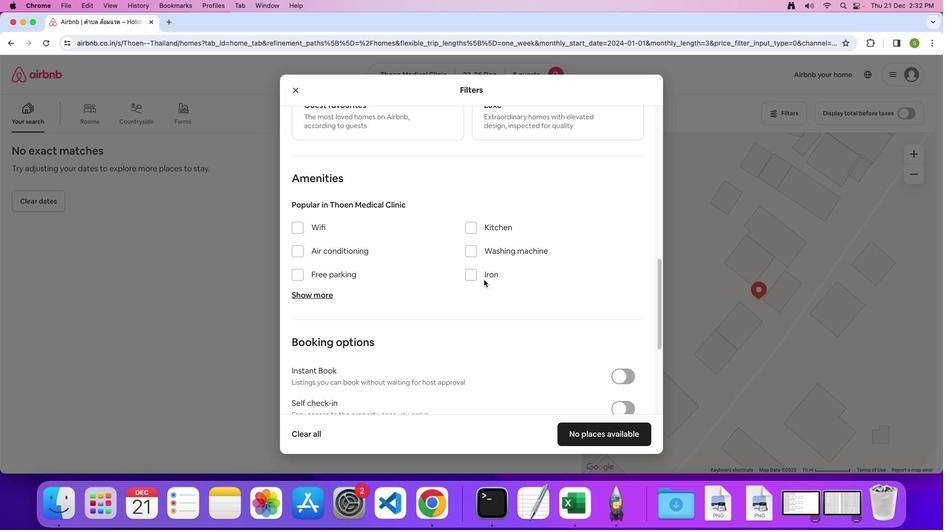 
Action: Mouse moved to (488, 282)
Screenshot: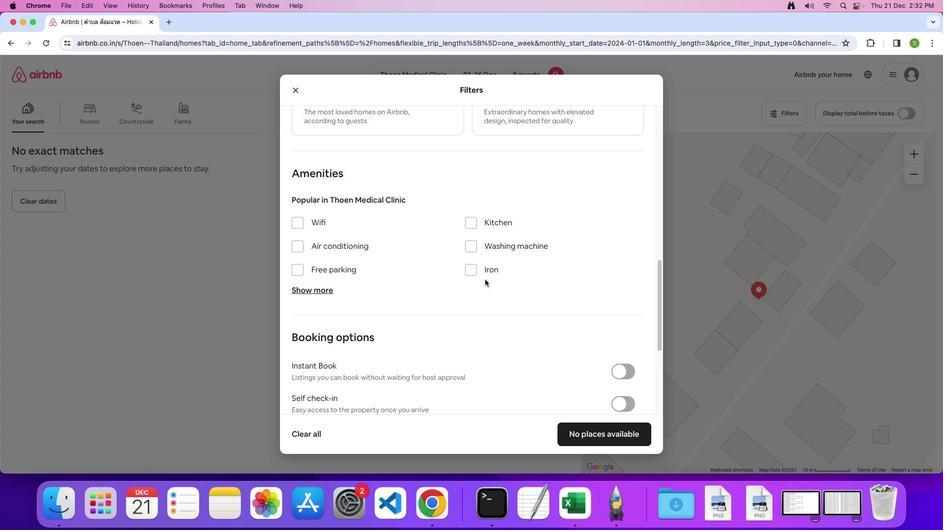
Action: Mouse scrolled (488, 282) with delta (3, 2)
Screenshot: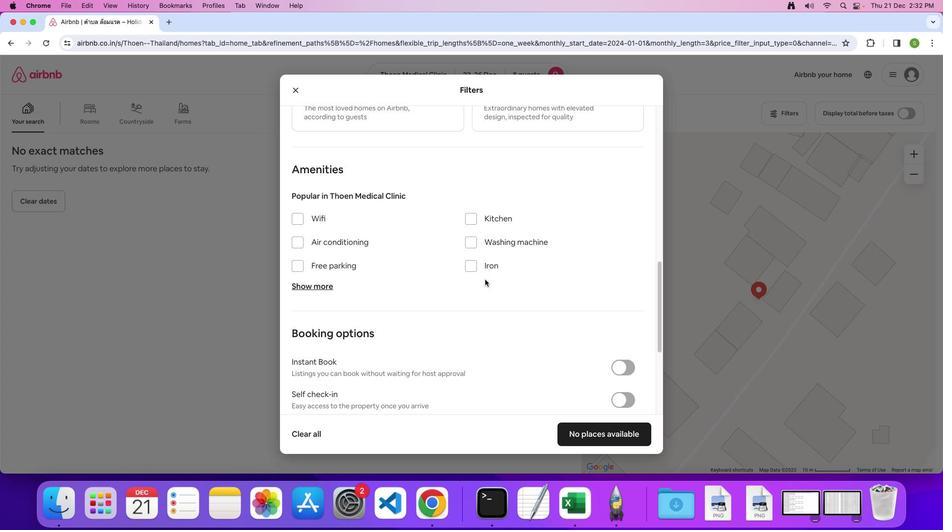 
Action: Mouse scrolled (488, 282) with delta (3, 2)
Screenshot: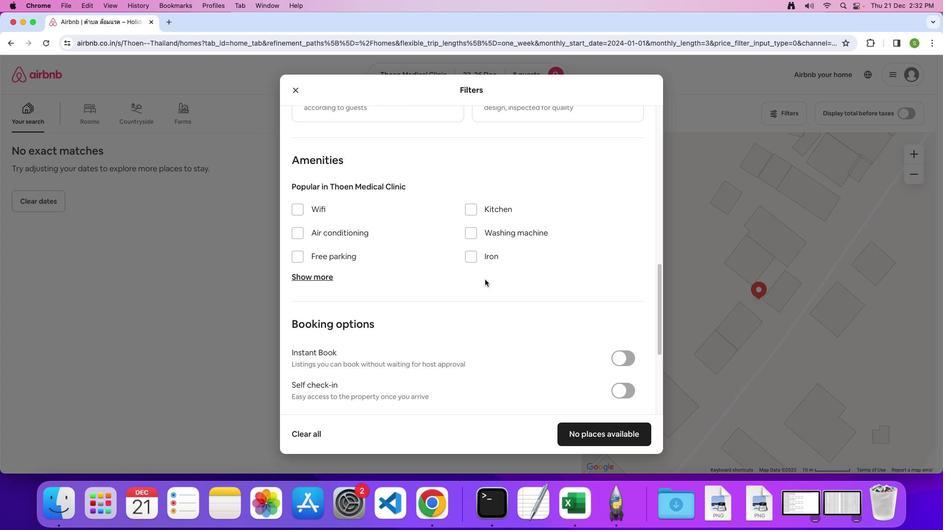 
Action: Mouse moved to (488, 282)
Screenshot: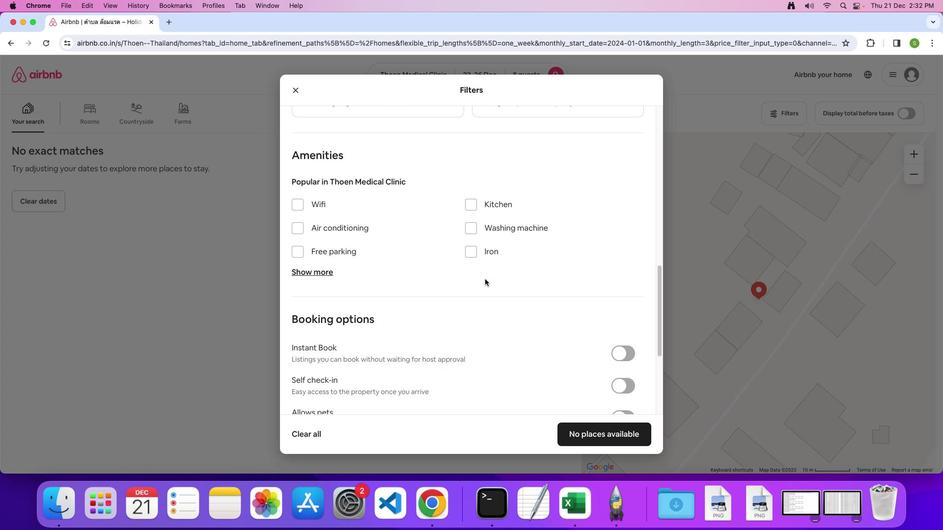 
Action: Mouse scrolled (488, 282) with delta (3, 2)
Screenshot: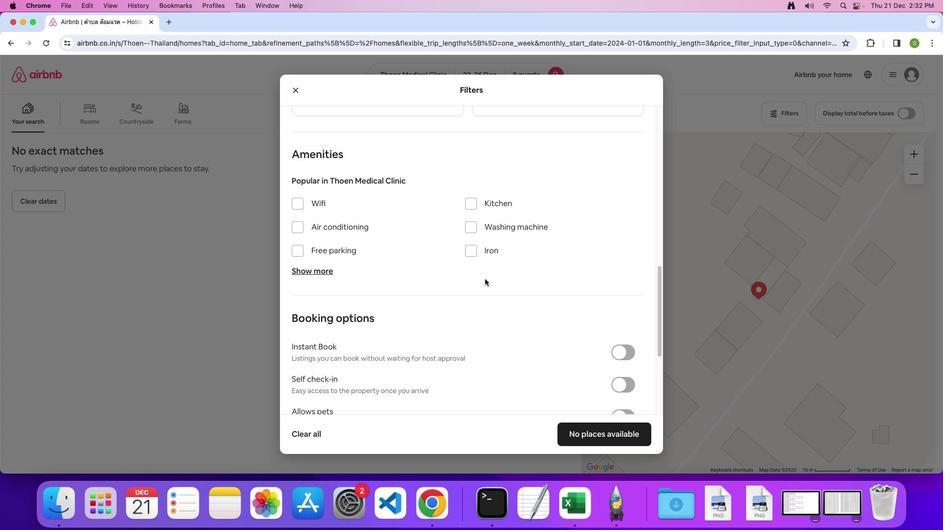 
Action: Mouse scrolled (488, 282) with delta (3, 2)
Screenshot: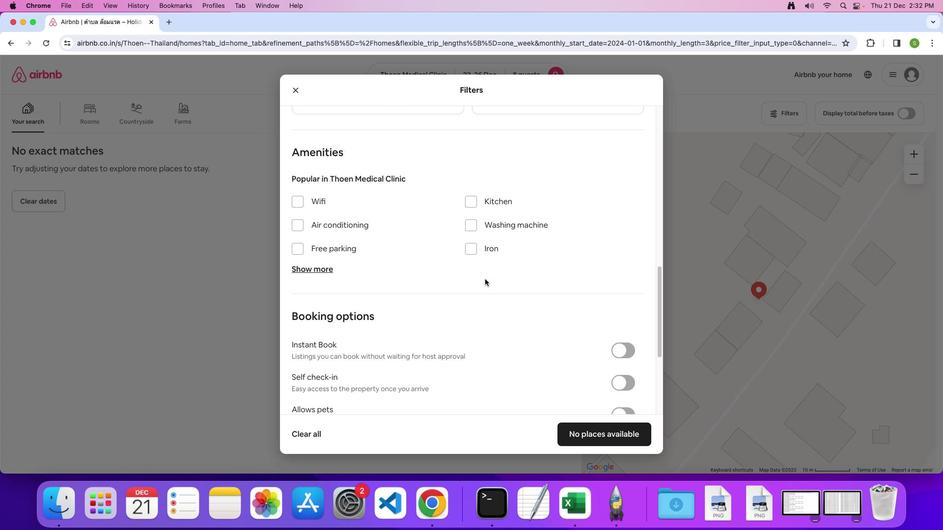 
Action: Mouse moved to (301, 206)
Screenshot: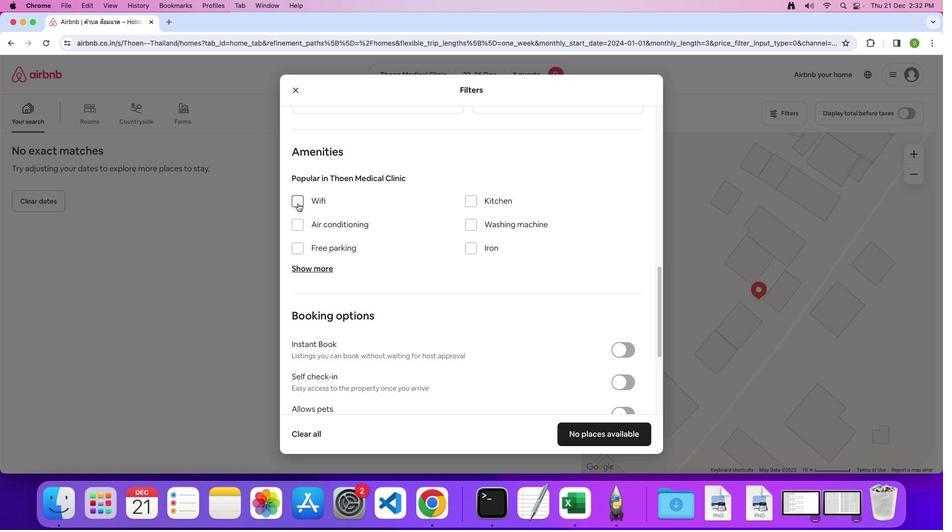 
Action: Mouse pressed left at (301, 206)
Screenshot: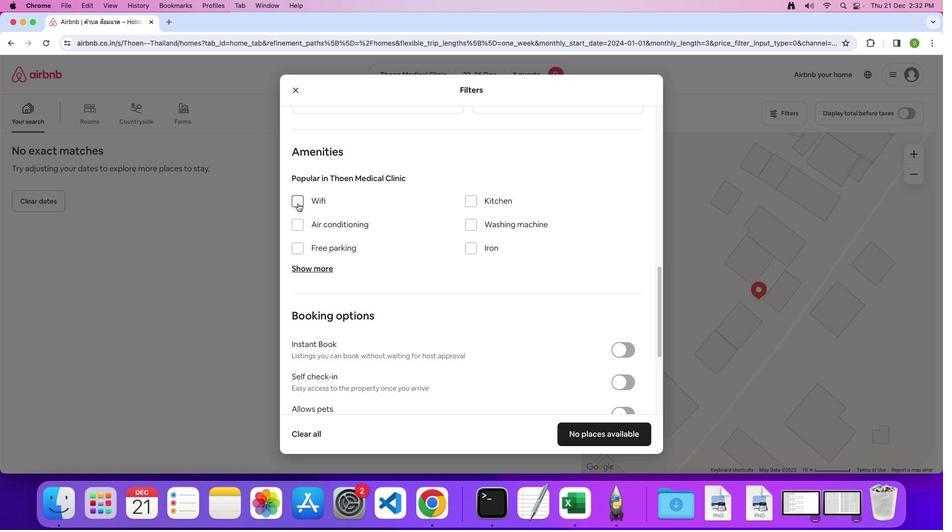 
Action: Mouse moved to (300, 255)
Screenshot: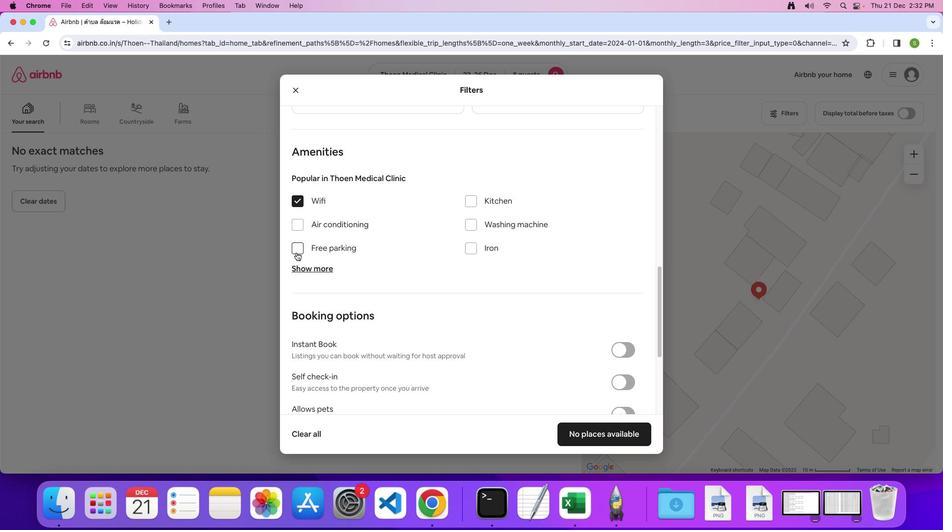 
Action: Mouse pressed left at (300, 255)
Screenshot: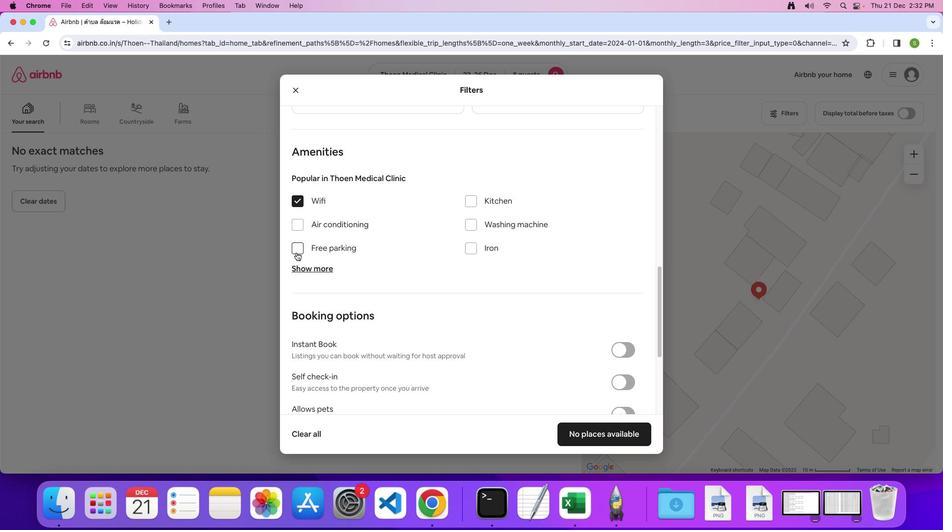 
Action: Mouse moved to (301, 271)
Screenshot: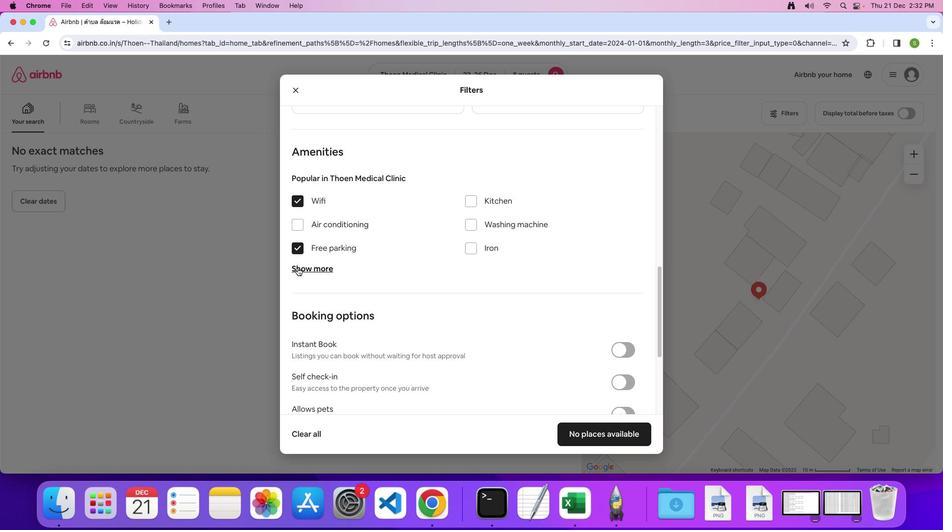 
Action: Mouse pressed left at (301, 271)
Screenshot: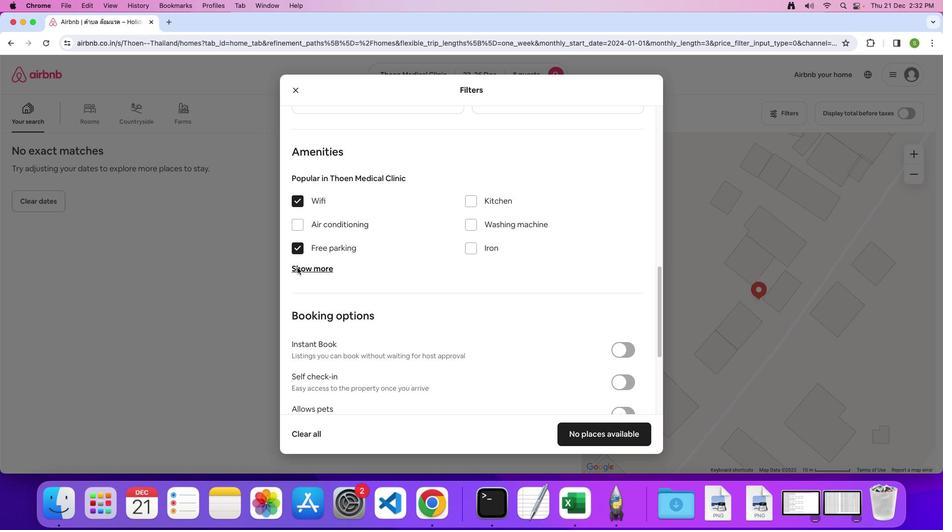 
Action: Mouse moved to (470, 330)
Screenshot: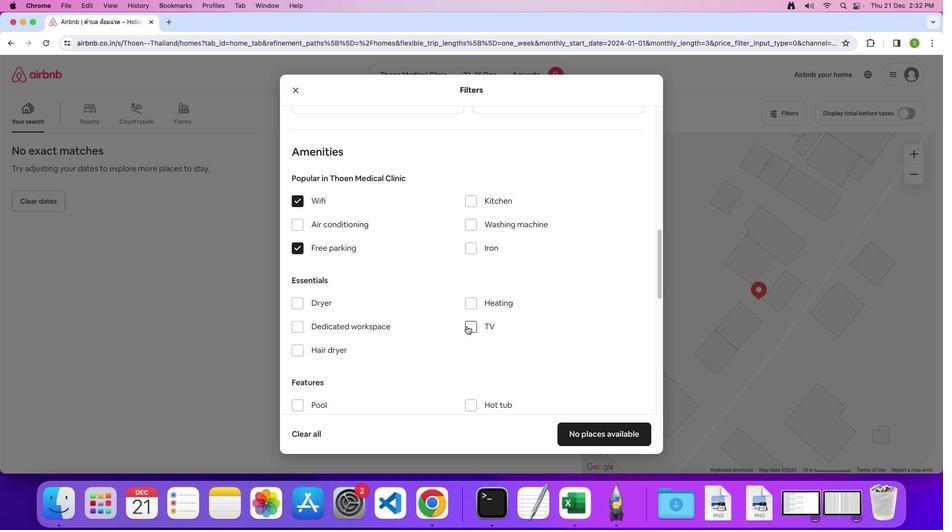 
Action: Mouse pressed left at (470, 330)
Screenshot: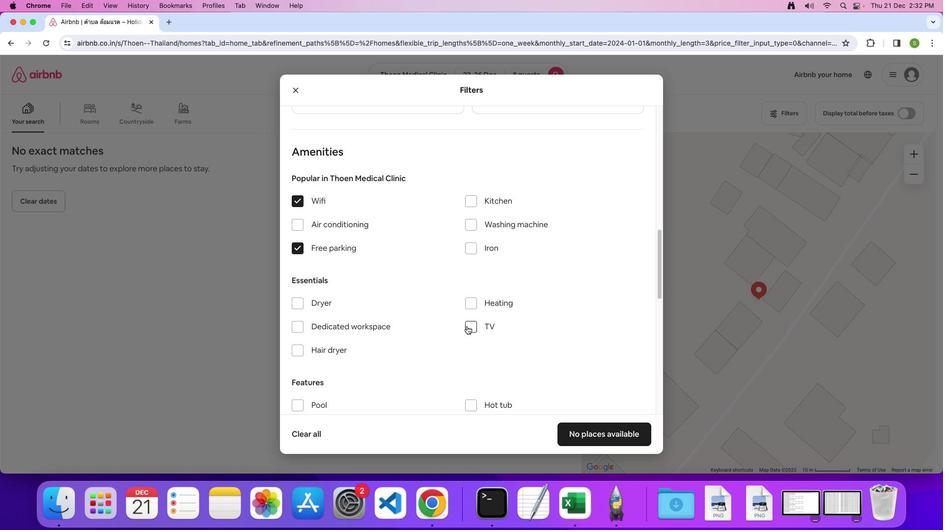 
Action: Mouse moved to (421, 293)
Screenshot: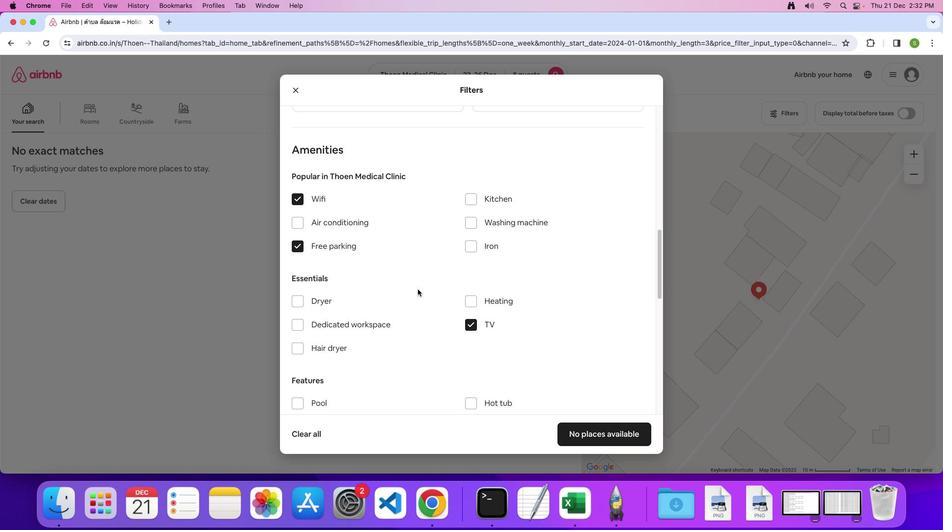 
Action: Mouse scrolled (421, 293) with delta (3, 2)
Screenshot: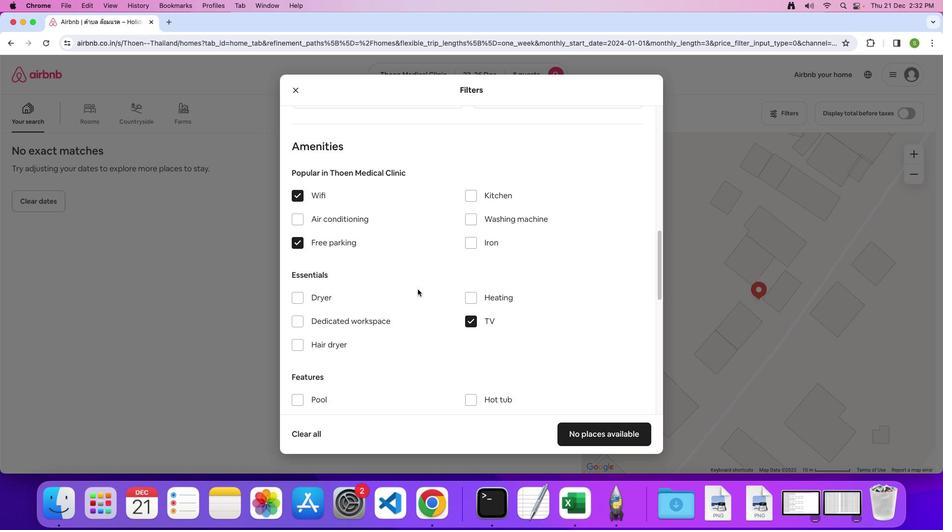 
Action: Mouse moved to (421, 292)
Screenshot: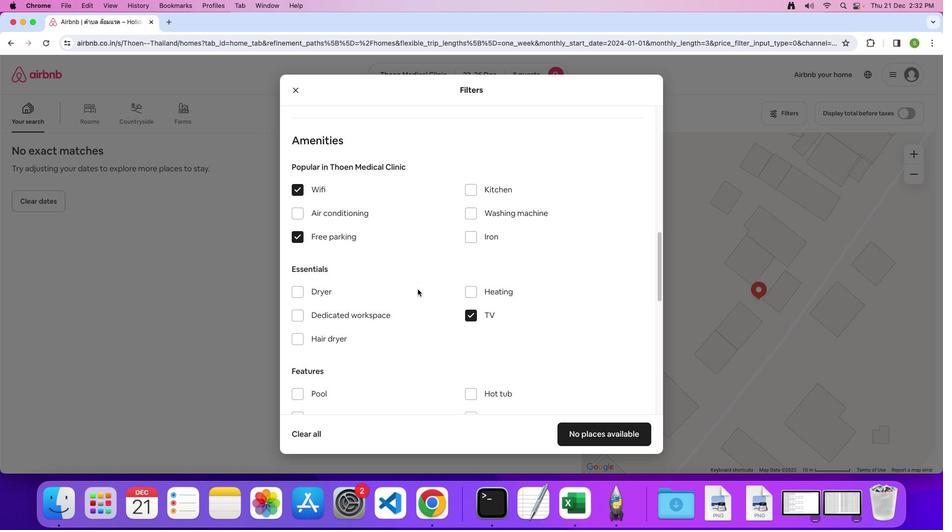 
Action: Mouse scrolled (421, 292) with delta (3, 2)
Screenshot: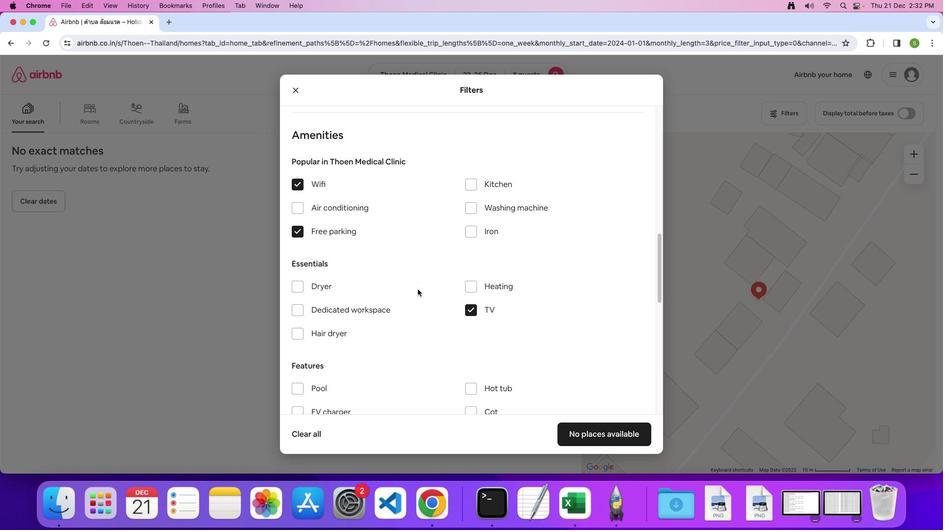 
Action: Mouse scrolled (421, 292) with delta (3, 2)
Screenshot: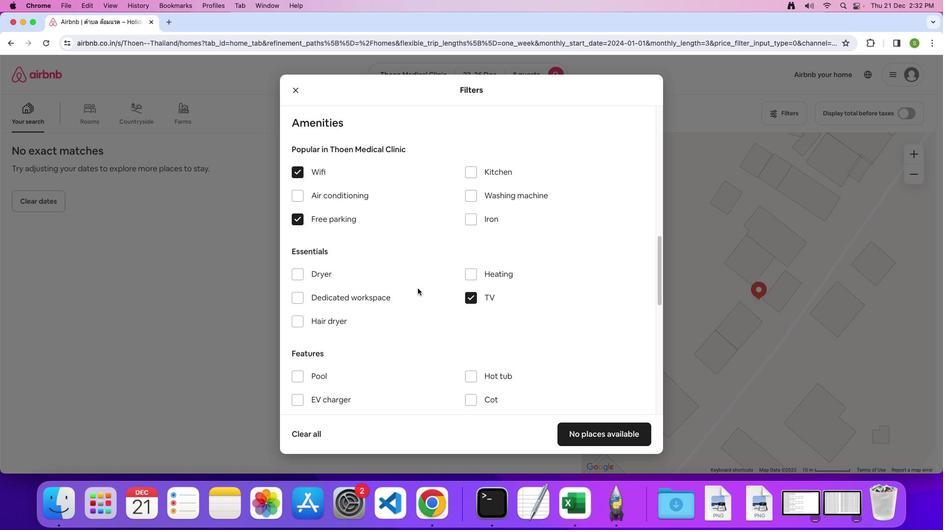 
Action: Mouse scrolled (421, 292) with delta (3, 2)
Screenshot: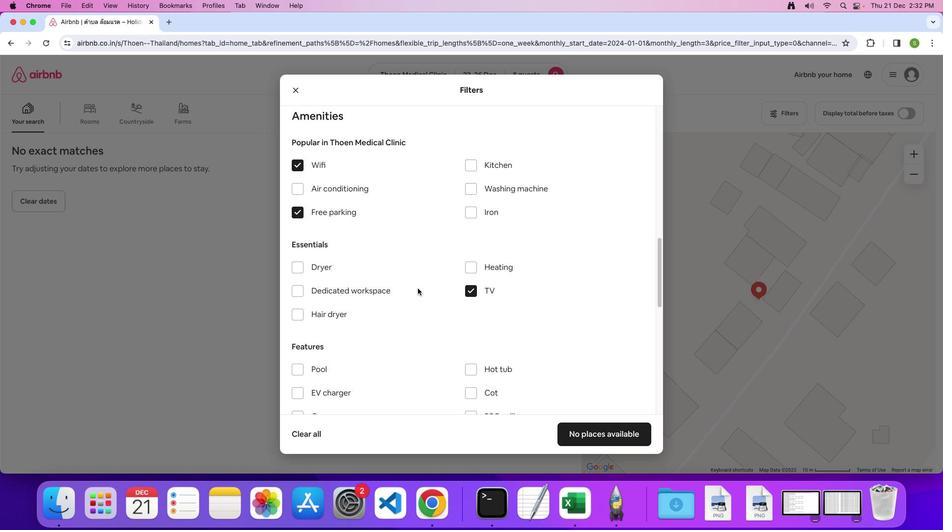 
Action: Mouse moved to (421, 292)
Screenshot: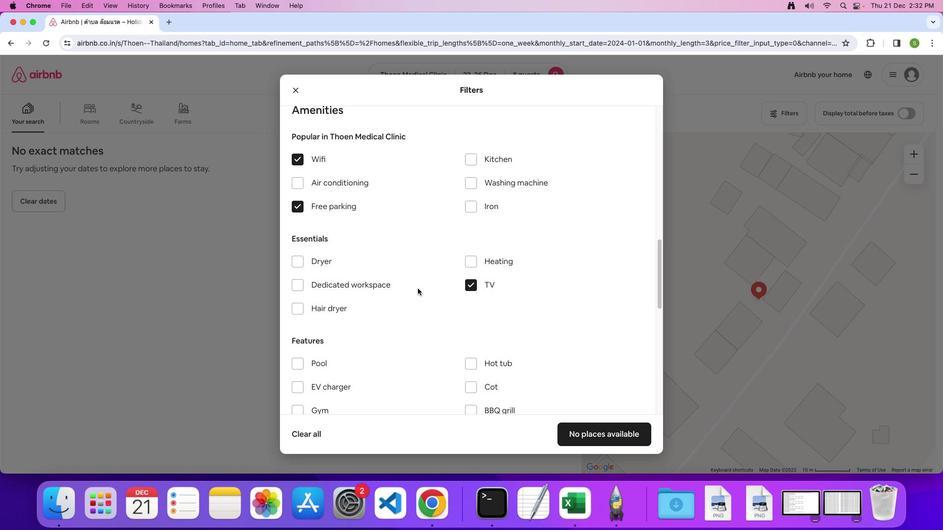 
Action: Mouse scrolled (421, 292) with delta (3, 2)
Screenshot: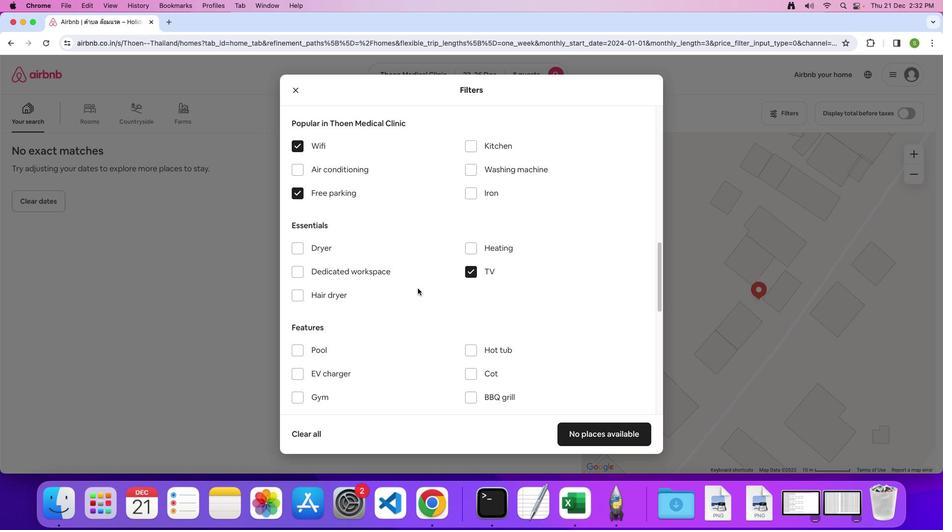 
Action: Mouse scrolled (421, 292) with delta (3, 2)
Screenshot: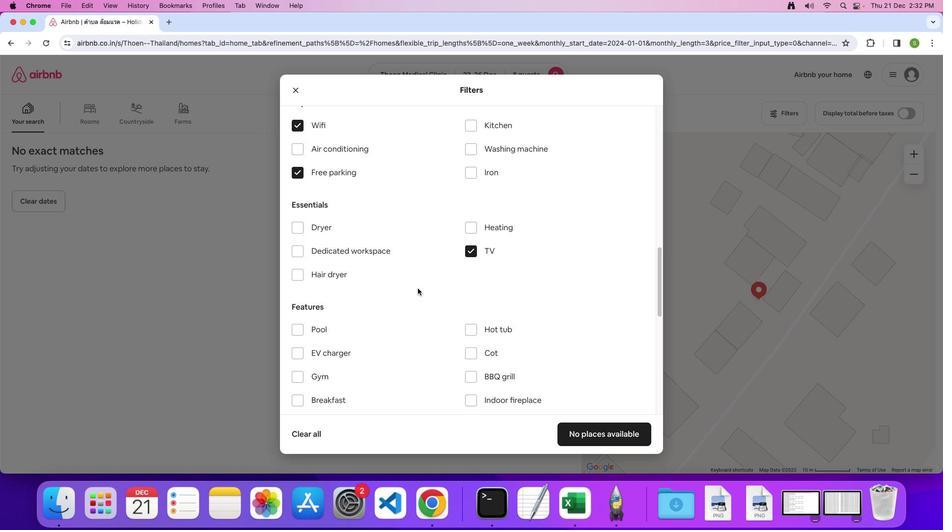 
Action: Mouse scrolled (421, 292) with delta (3, 1)
Screenshot: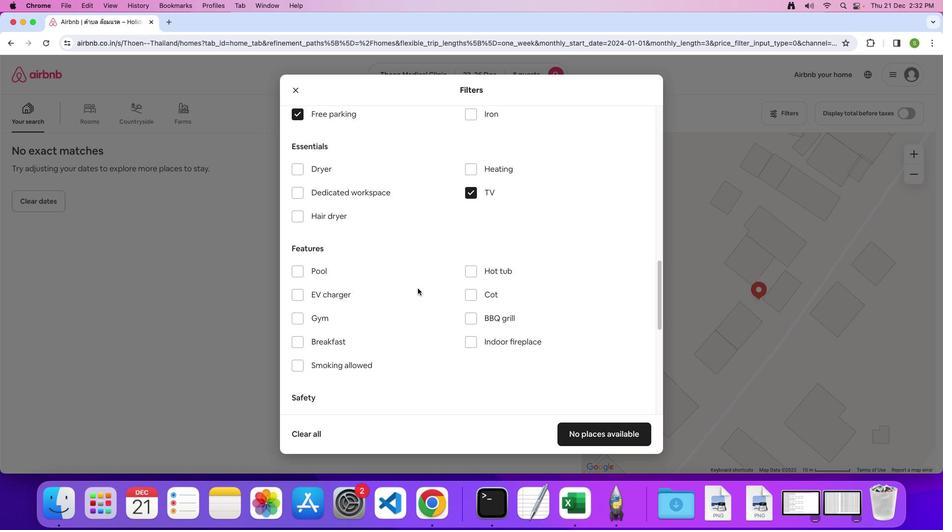 
Action: Mouse scrolled (421, 292) with delta (3, 2)
Screenshot: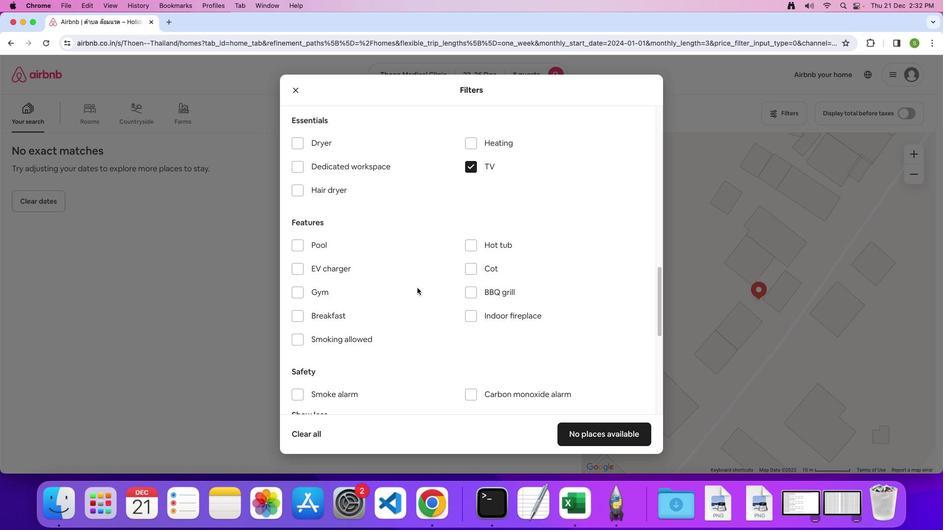 
Action: Mouse scrolled (421, 292) with delta (3, 2)
Screenshot: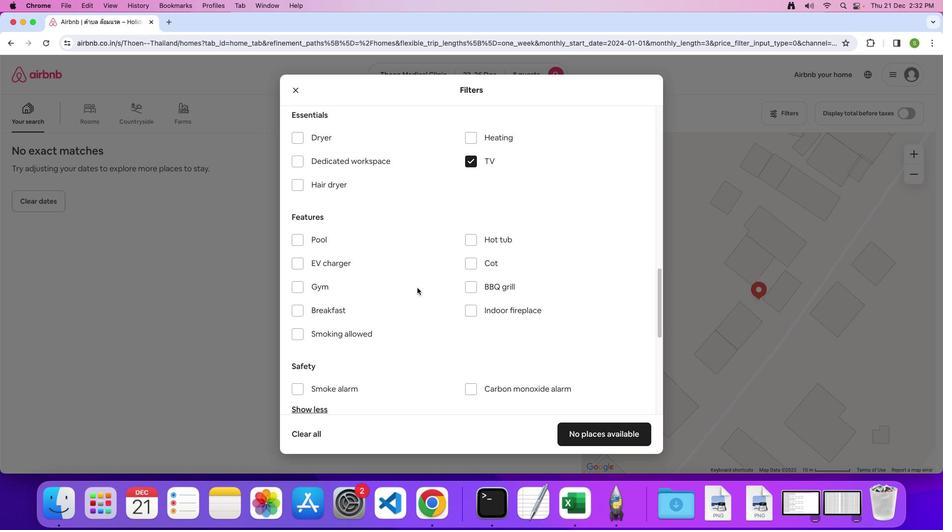 
Action: Mouse moved to (420, 291)
Screenshot: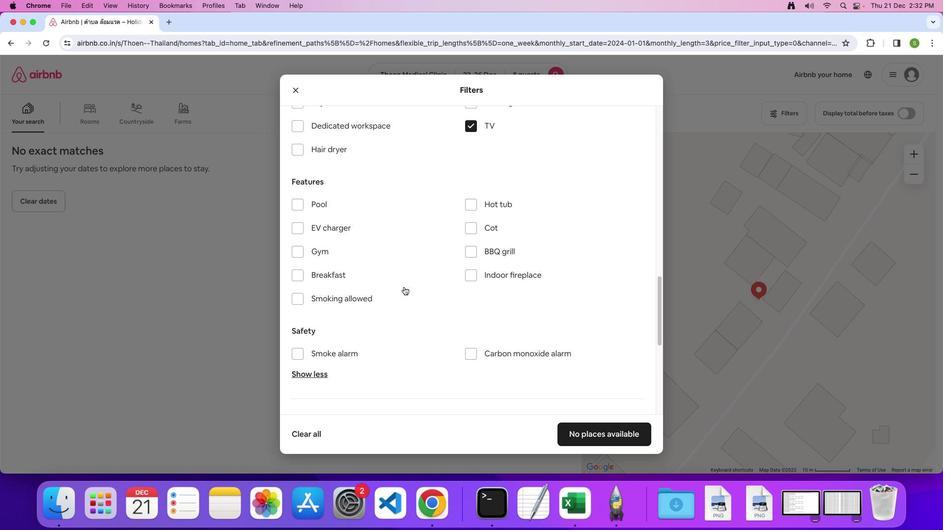 
Action: Mouse scrolled (420, 291) with delta (3, 2)
Screenshot: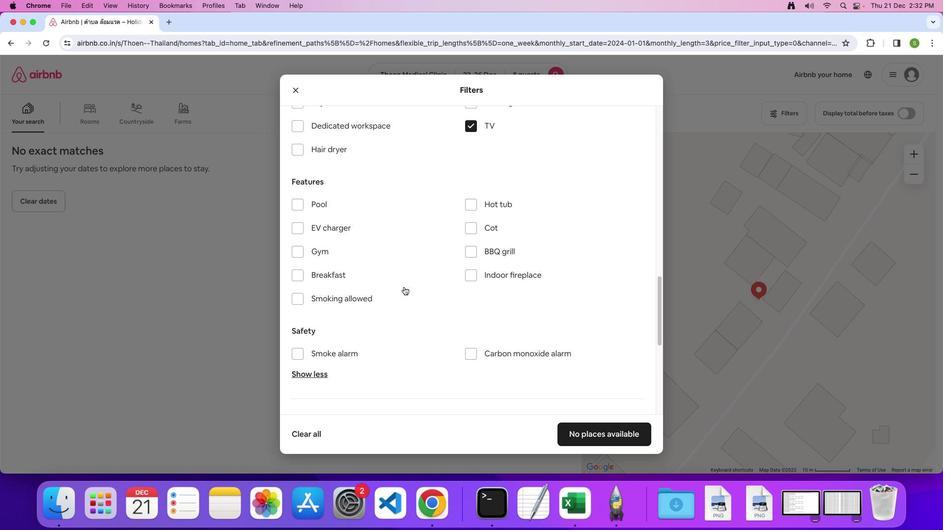 
Action: Mouse moved to (296, 231)
Screenshot: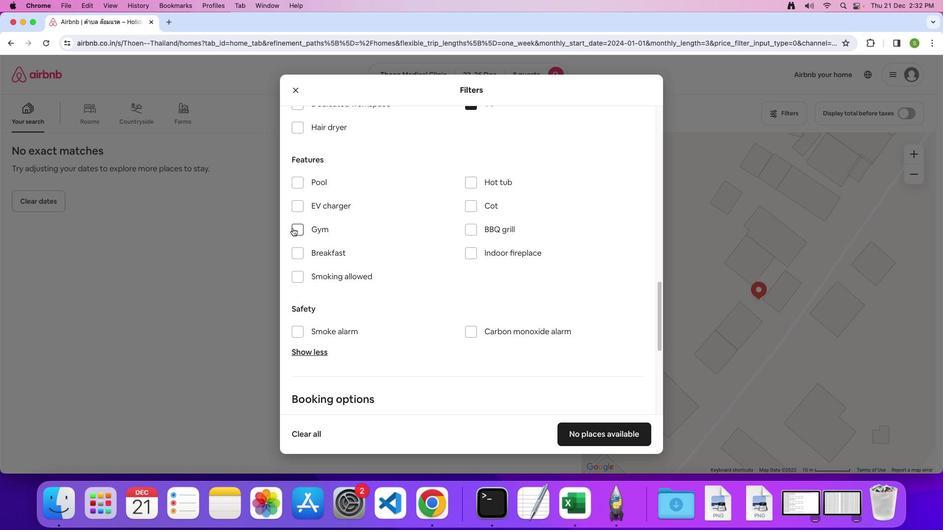 
Action: Mouse pressed left at (296, 231)
Screenshot: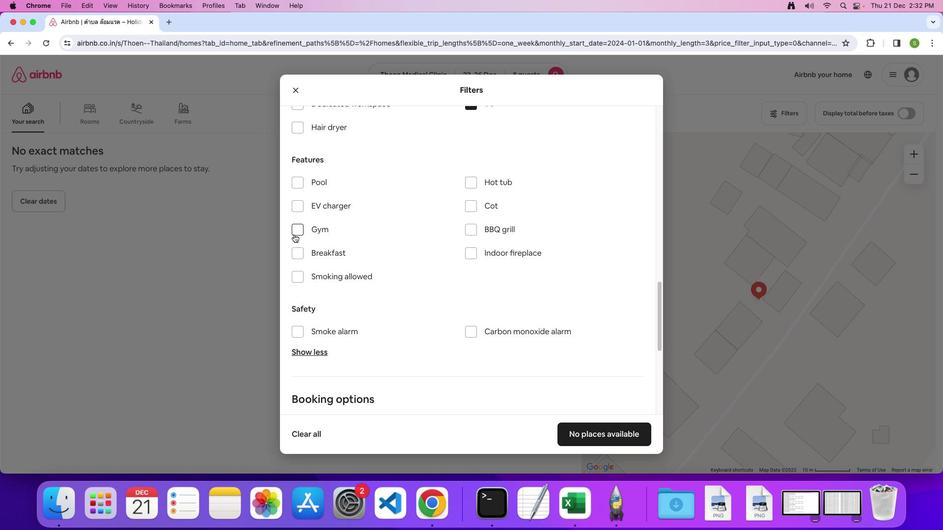 
Action: Mouse moved to (298, 254)
Screenshot: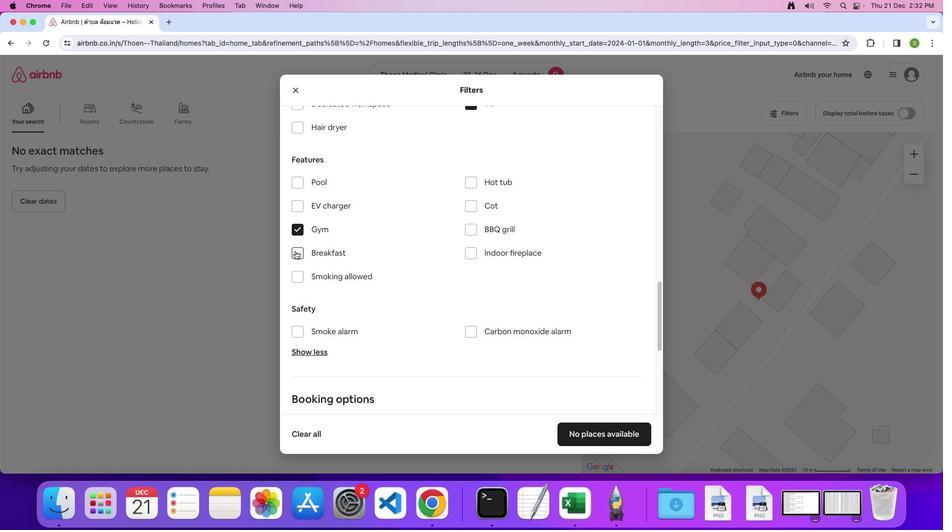 
Action: Mouse pressed left at (298, 254)
Screenshot: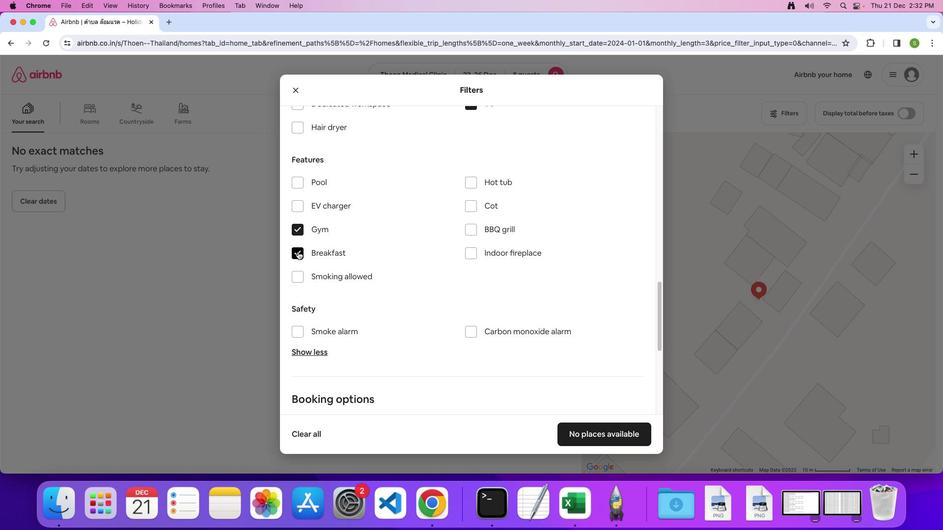 
Action: Mouse moved to (424, 268)
Screenshot: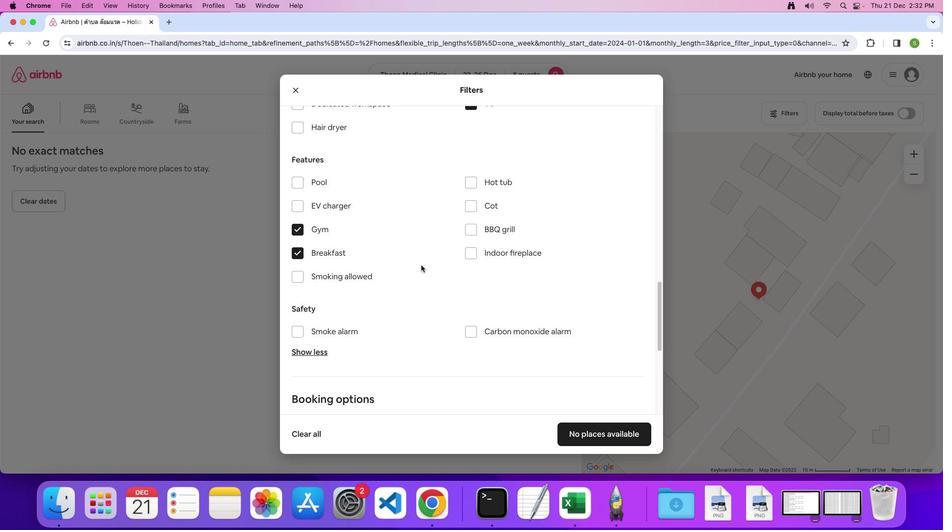 
Action: Mouse scrolled (424, 268) with delta (3, 2)
Screenshot: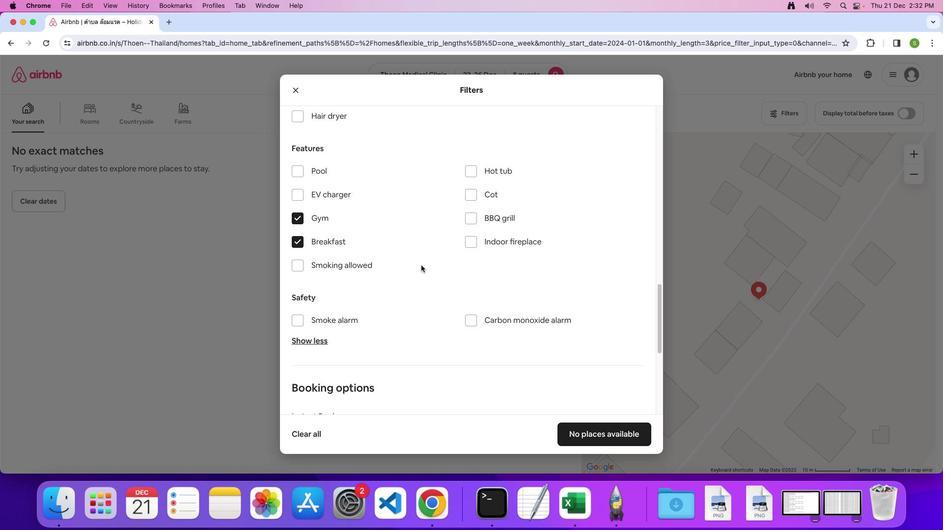 
Action: Mouse scrolled (424, 268) with delta (3, 2)
Screenshot: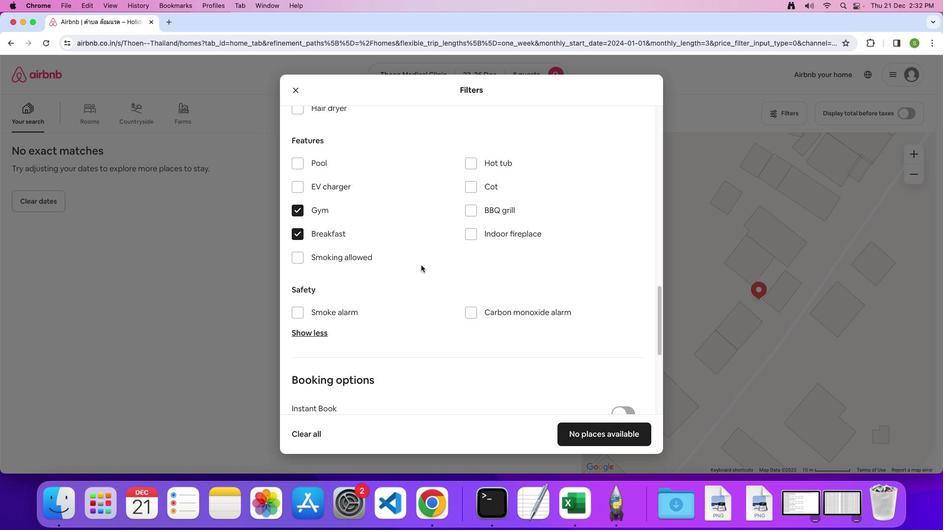 
Action: Mouse scrolled (424, 268) with delta (3, 2)
Screenshot: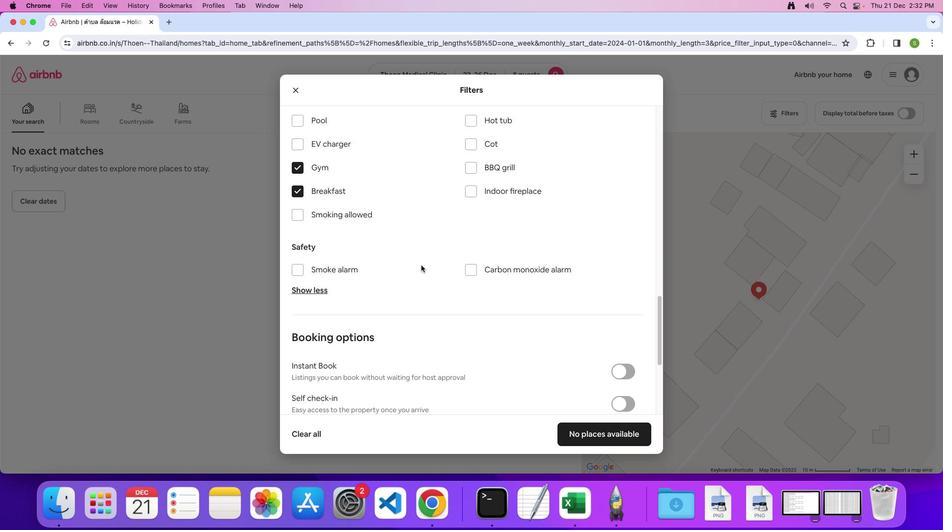 
Action: Mouse scrolled (424, 268) with delta (3, 2)
Screenshot: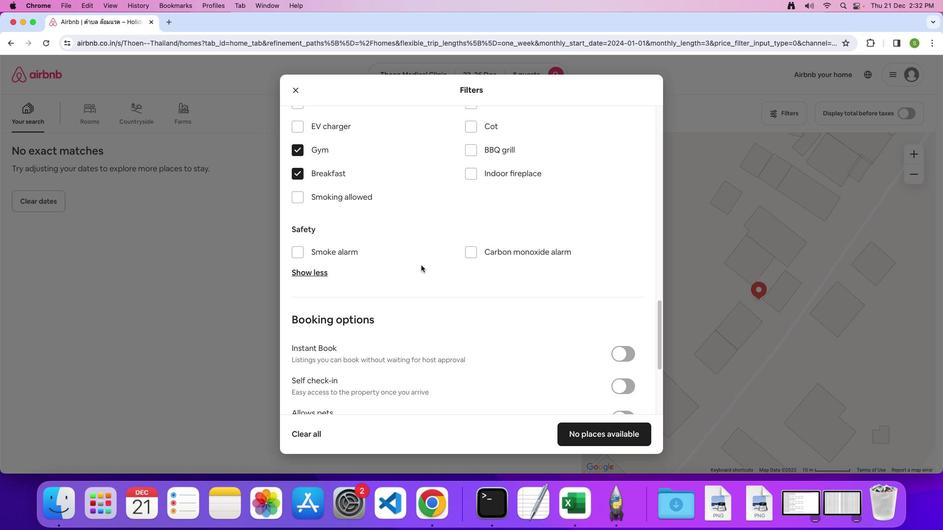 
Action: Mouse scrolled (424, 268) with delta (3, 2)
Screenshot: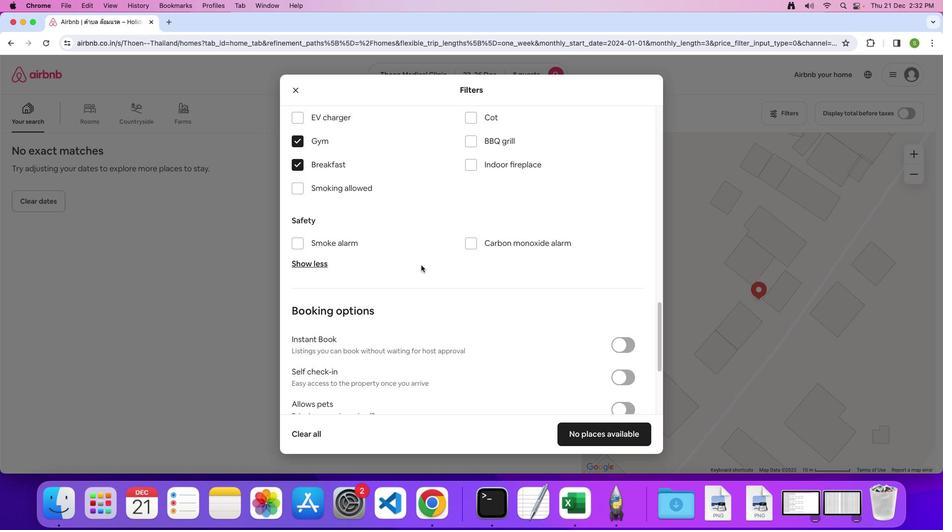 
Action: Mouse scrolled (424, 268) with delta (3, 2)
Screenshot: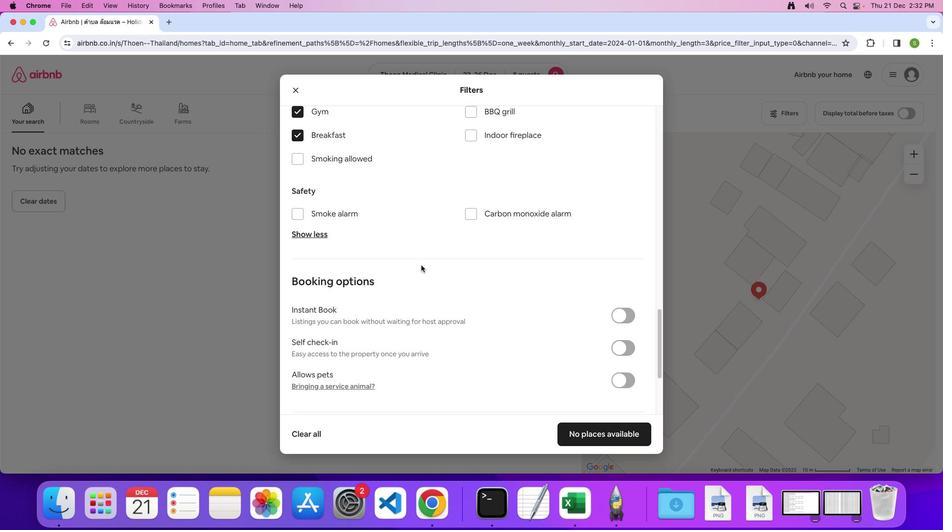 
Action: Mouse scrolled (424, 268) with delta (3, 2)
Screenshot: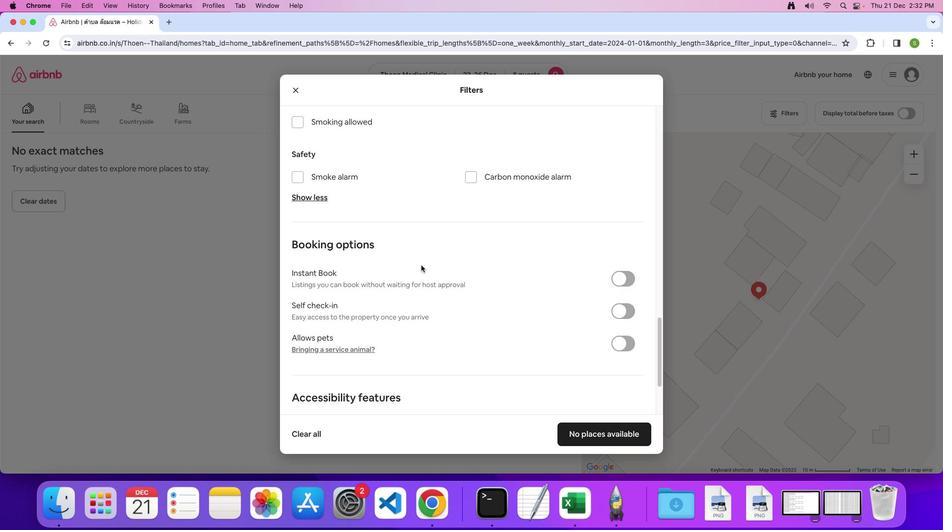 
Action: Mouse scrolled (424, 268) with delta (3, 2)
Screenshot: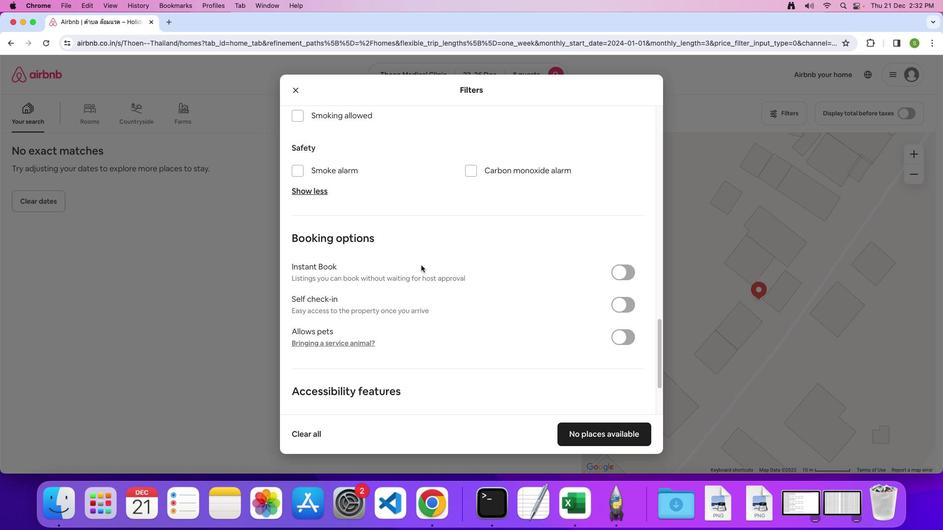 
Action: Mouse scrolled (424, 268) with delta (3, 2)
Screenshot: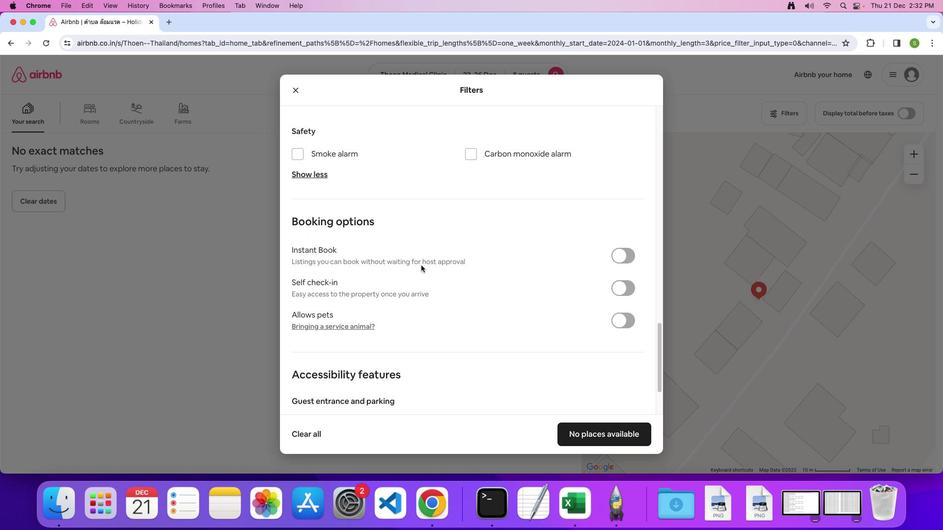 
Action: Mouse scrolled (424, 268) with delta (3, 2)
Screenshot: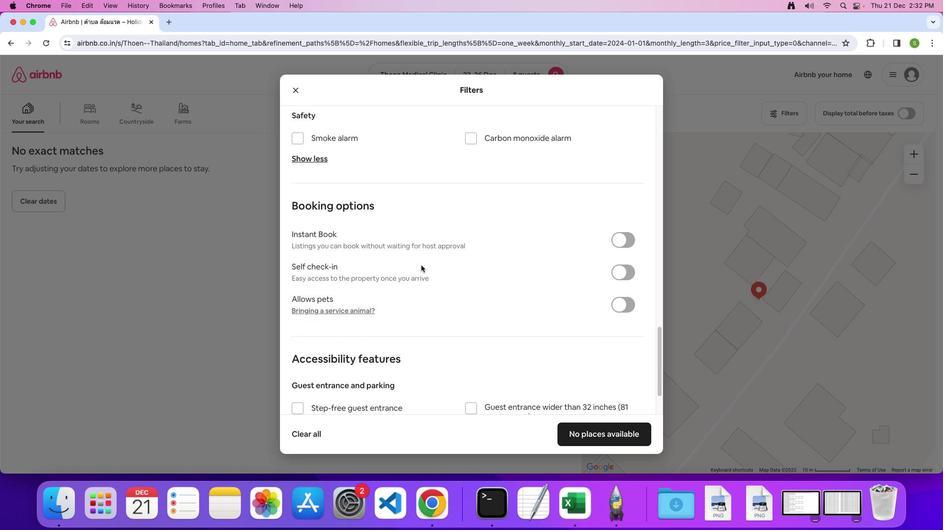 
Action: Mouse scrolled (424, 268) with delta (3, 1)
Screenshot: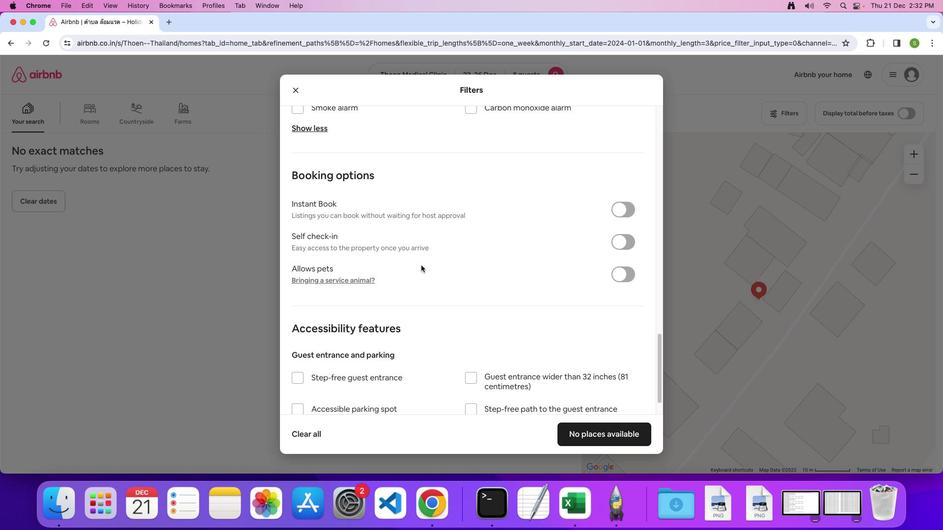 
Action: Mouse scrolled (424, 268) with delta (3, 2)
Screenshot: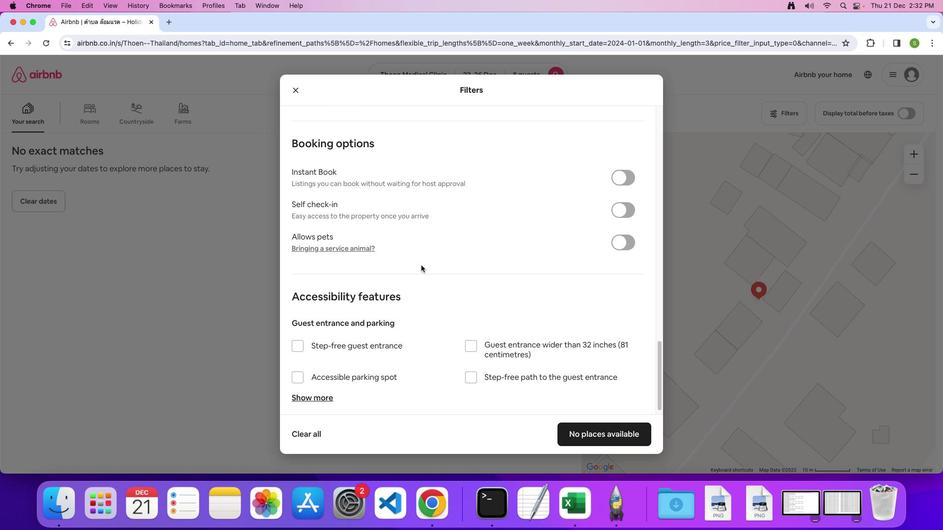 
Action: Mouse scrolled (424, 268) with delta (3, 2)
Screenshot: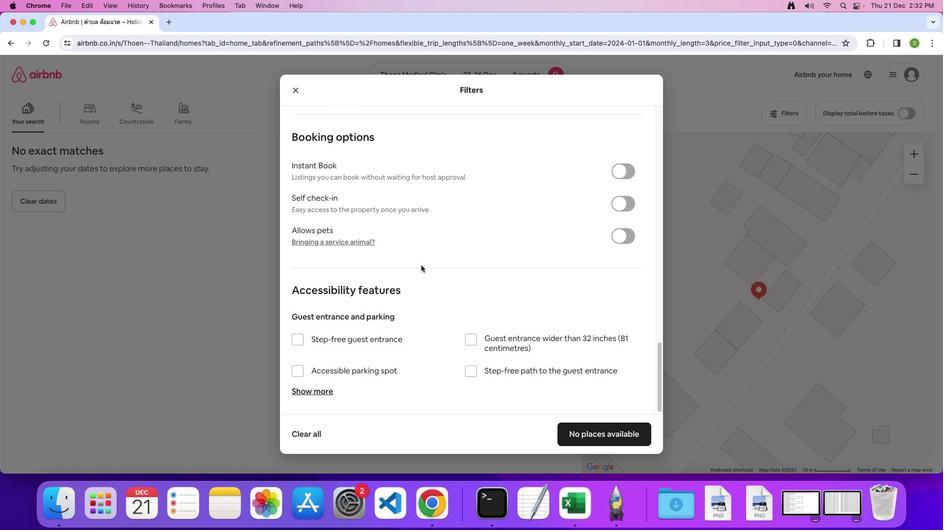 
Action: Mouse scrolled (424, 268) with delta (3, 1)
Screenshot: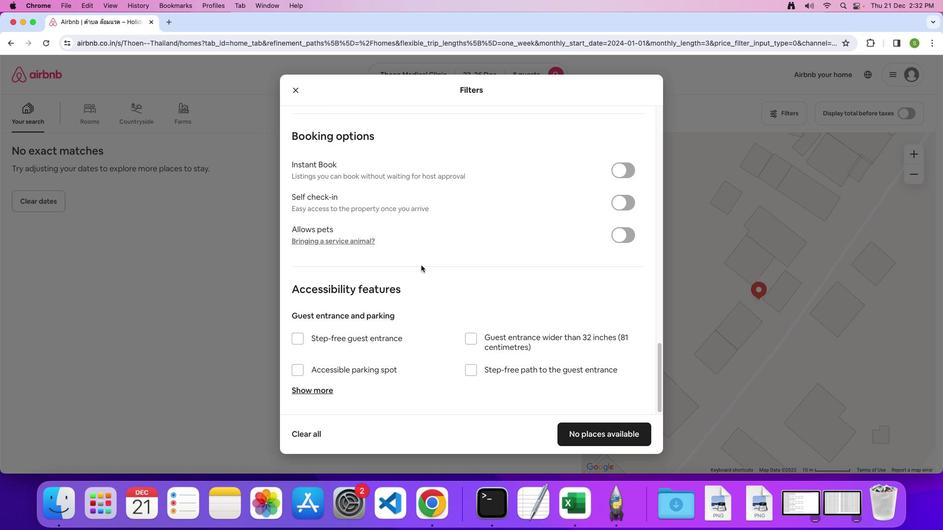 
Action: Mouse scrolled (424, 268) with delta (3, 2)
Screenshot: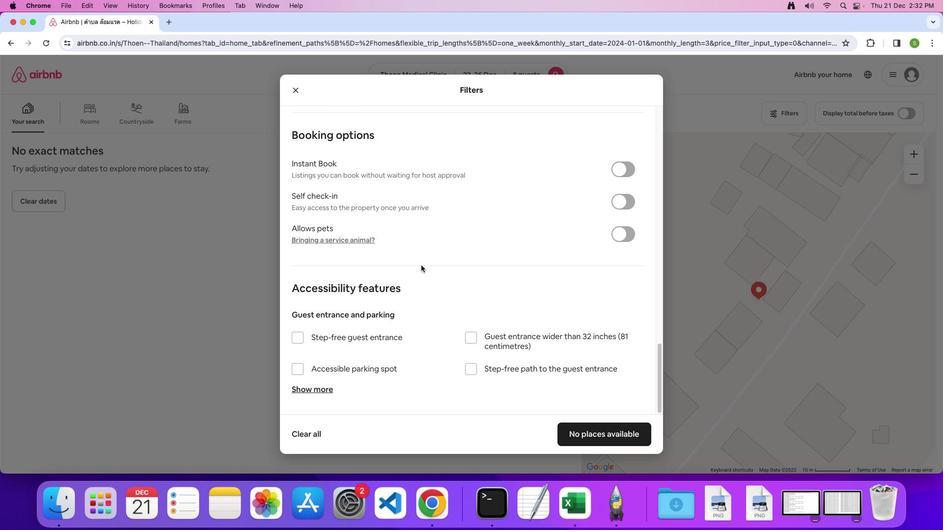 
Action: Mouse scrolled (424, 268) with delta (3, 2)
Screenshot: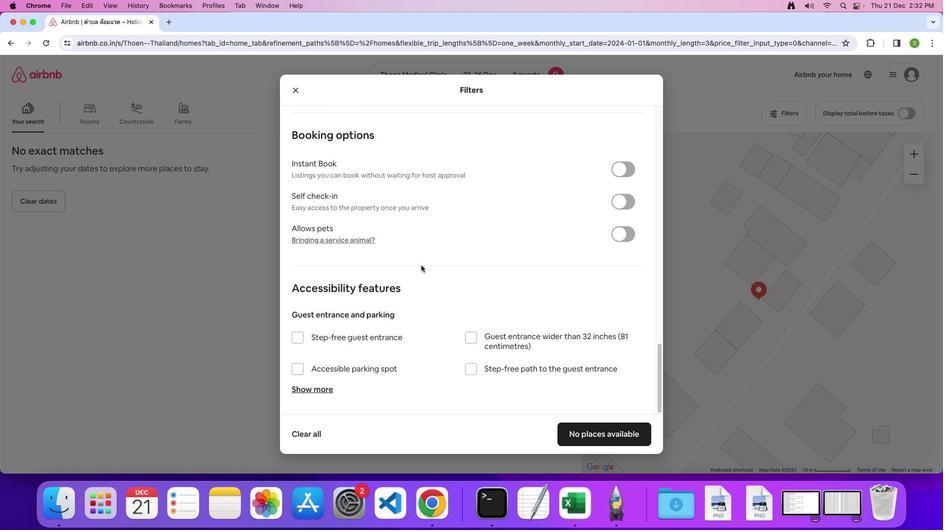 
Action: Mouse scrolled (424, 268) with delta (3, 2)
Screenshot: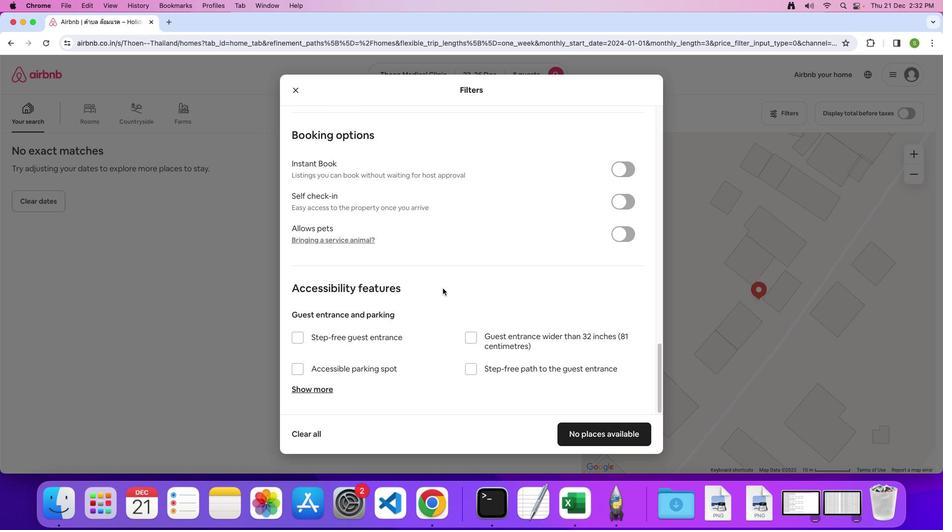 
Action: Mouse moved to (580, 432)
Screenshot: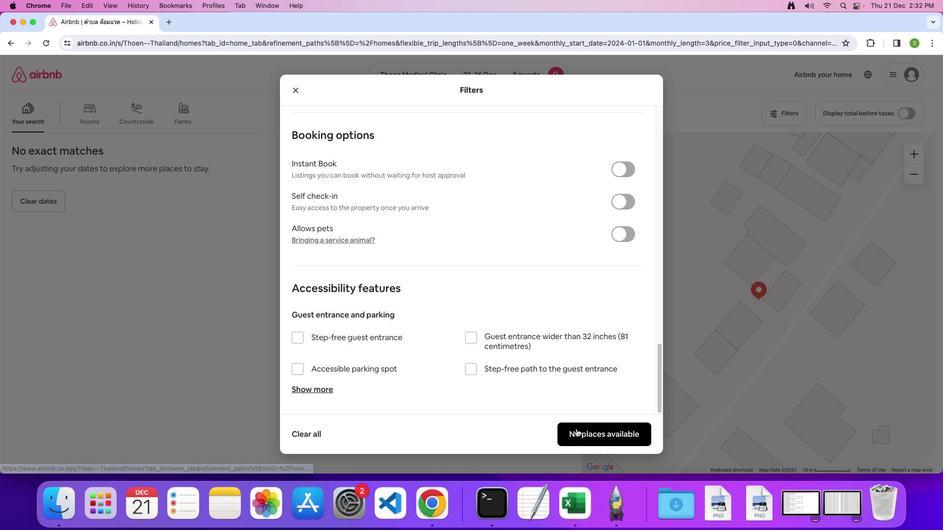
Action: Mouse pressed left at (580, 432)
Screenshot: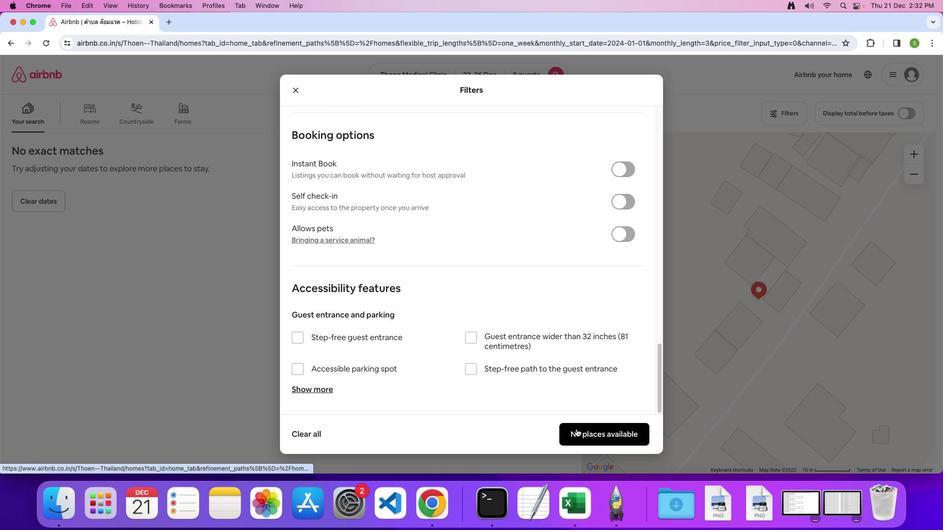 
Action: Mouse moved to (432, 266)
Screenshot: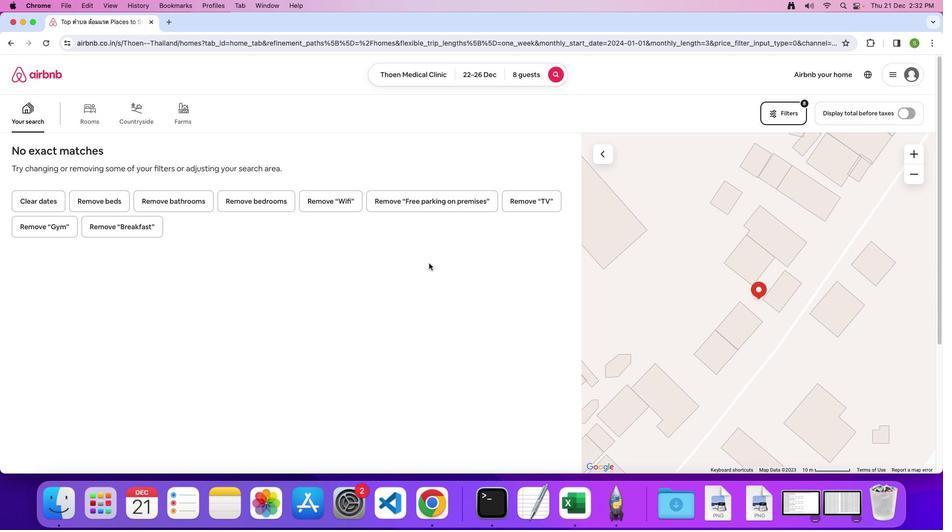 
